 Task: Search one way flight ticket for 4 adults, 2 children, 2 infants in seat and 1 infant on lap in economy from New York: John F. Kennedy International Airport (was New York International Airport) to Rockford: Chicago Rockford International Airport(was Northwest Chicagoland Regional Airport At Rockford) on 5-1-2023. Choice of flights is Delta. Number of bags: 10 checked bags. Price is upto 90000. Outbound departure time preference is 19:30.
Action: Mouse moved to (283, 311)
Screenshot: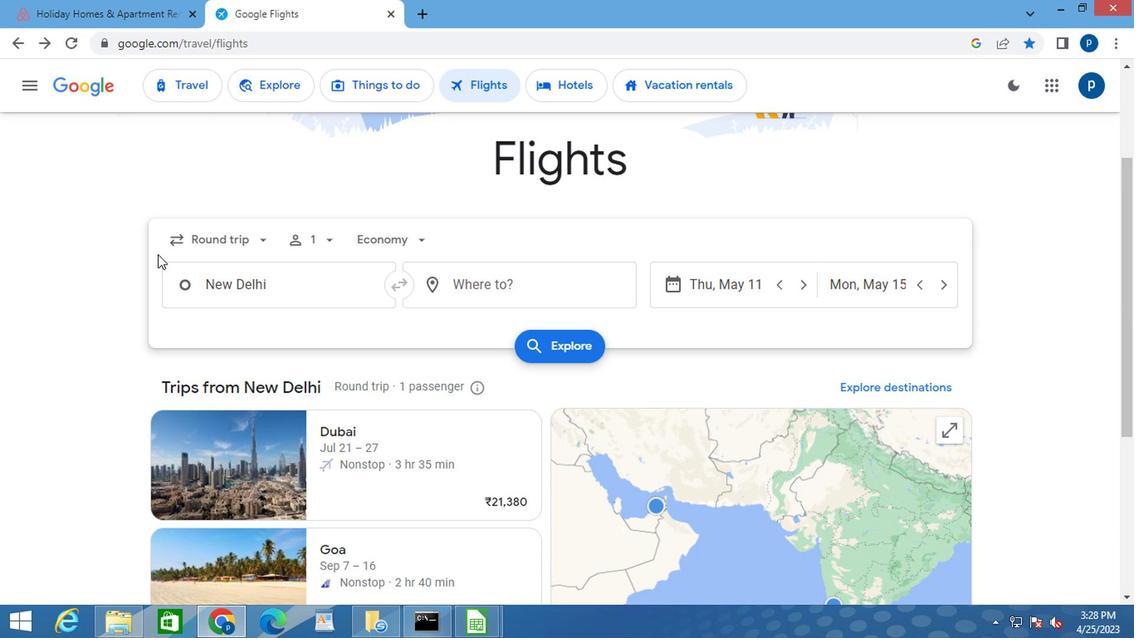 
Action: Mouse pressed left at (283, 311)
Screenshot: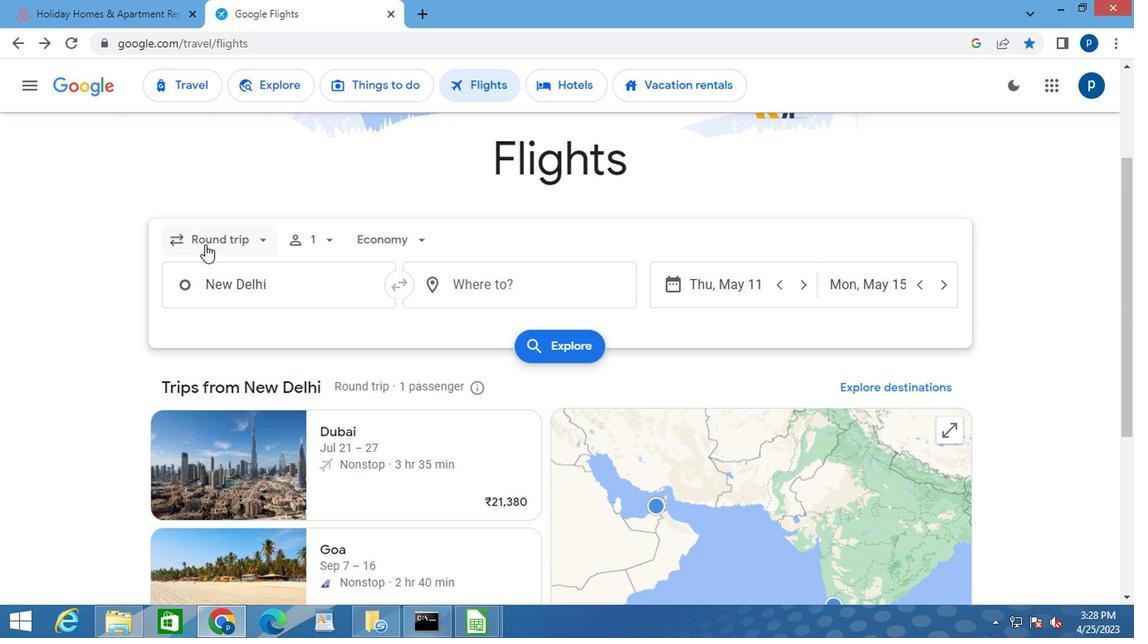 
Action: Mouse moved to (314, 363)
Screenshot: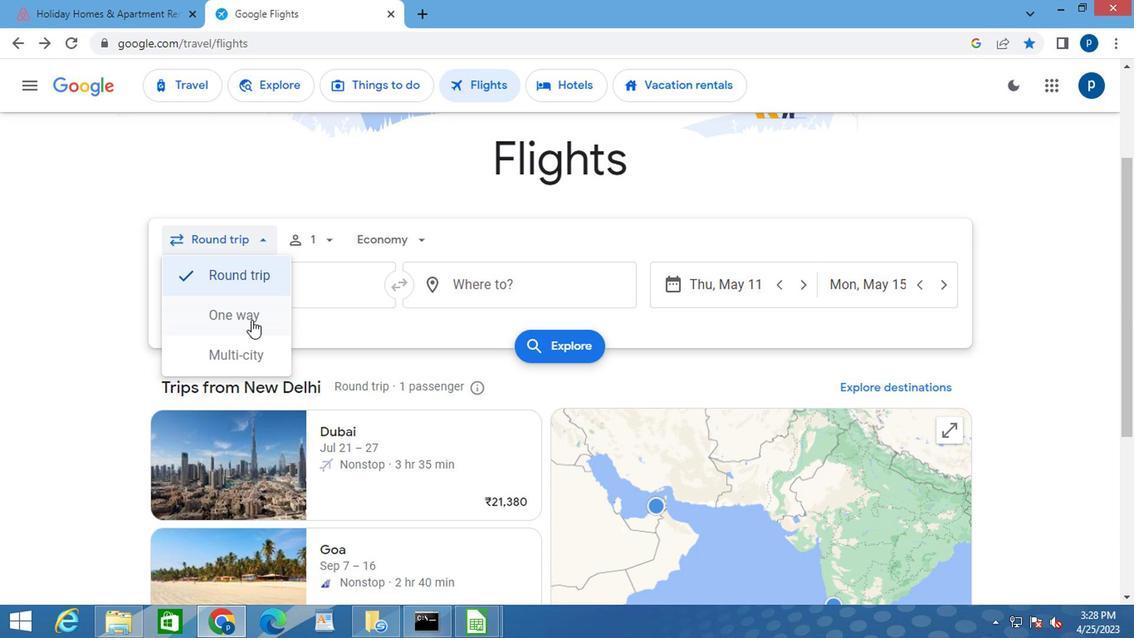 
Action: Mouse pressed left at (314, 363)
Screenshot: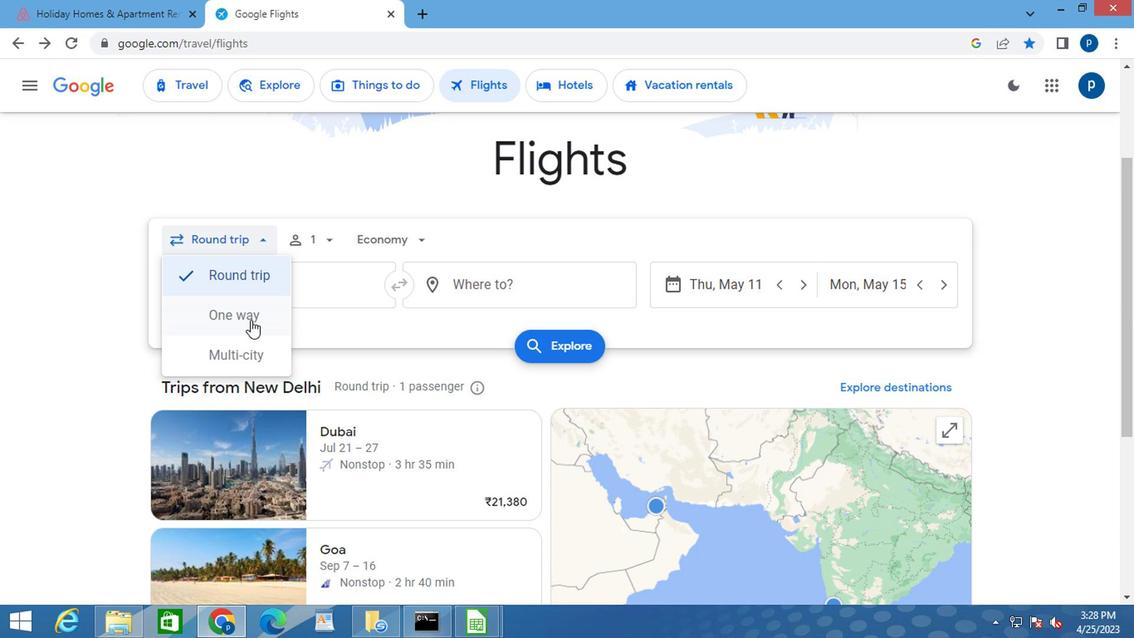
Action: Mouse moved to (356, 314)
Screenshot: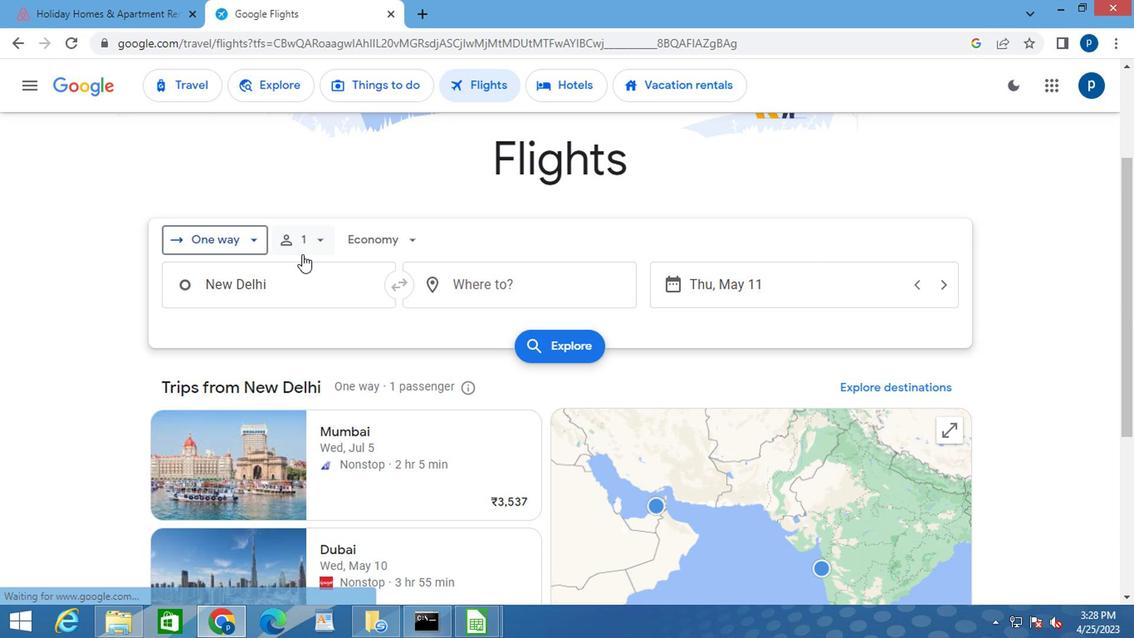 
Action: Mouse pressed left at (356, 314)
Screenshot: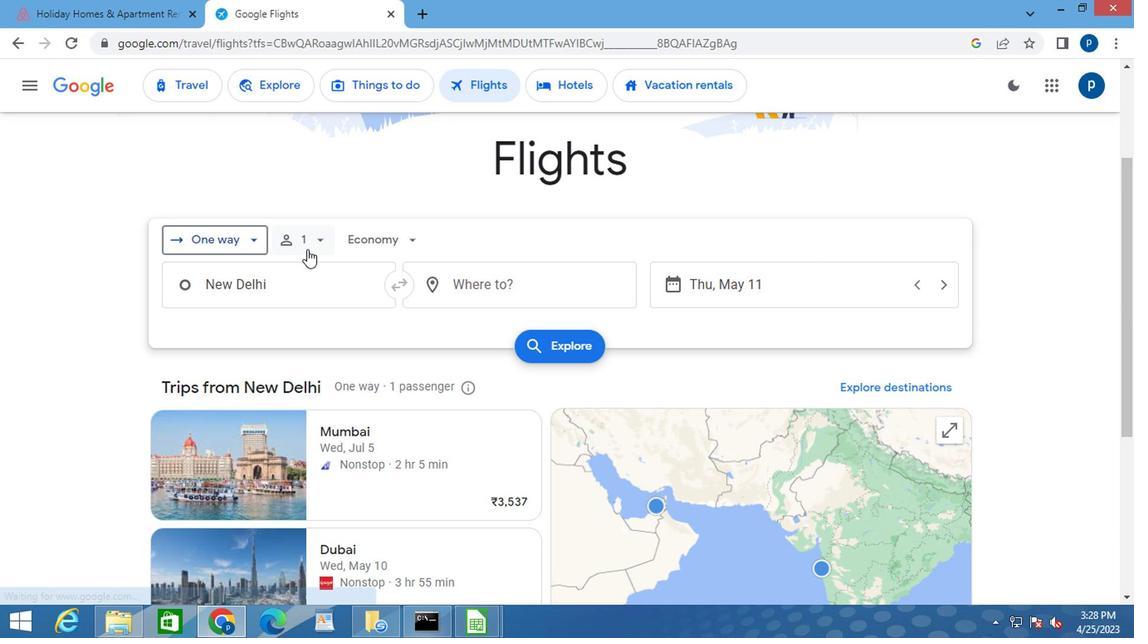 
Action: Mouse moved to (455, 338)
Screenshot: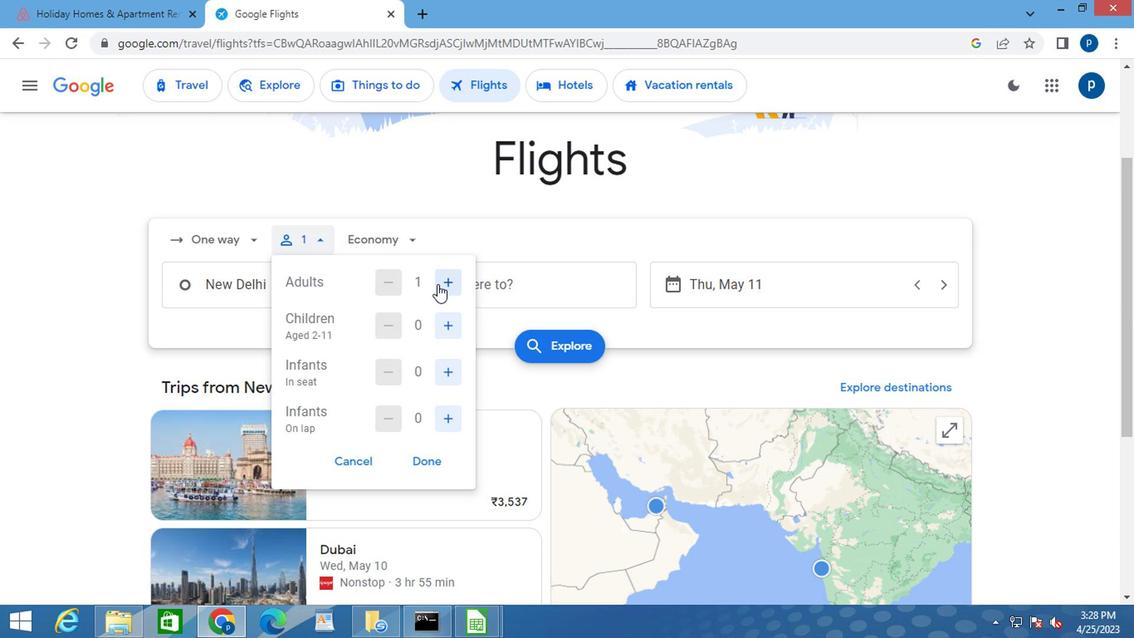 
Action: Mouse pressed left at (455, 338)
Screenshot: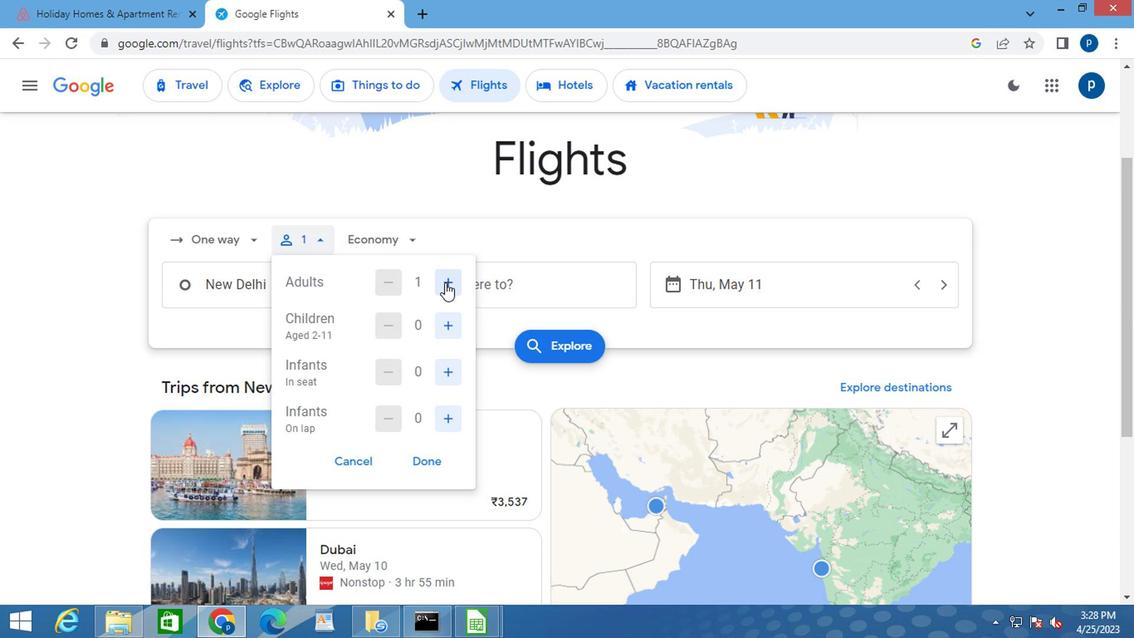 
Action: Mouse pressed left at (455, 338)
Screenshot: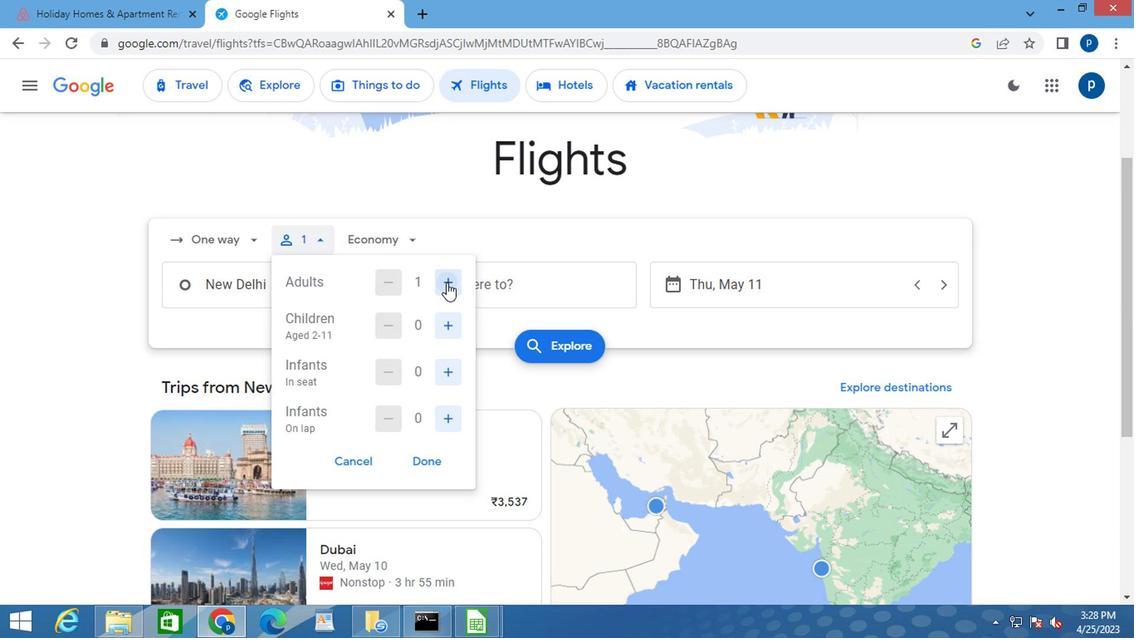 
Action: Mouse pressed left at (455, 338)
Screenshot: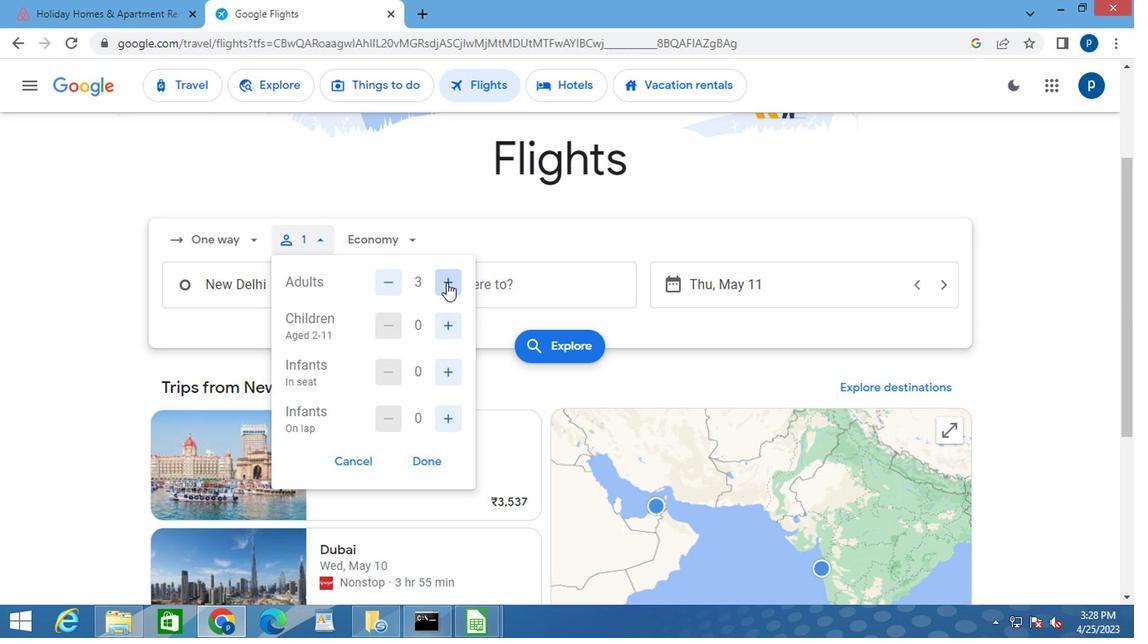 
Action: Mouse moved to (457, 365)
Screenshot: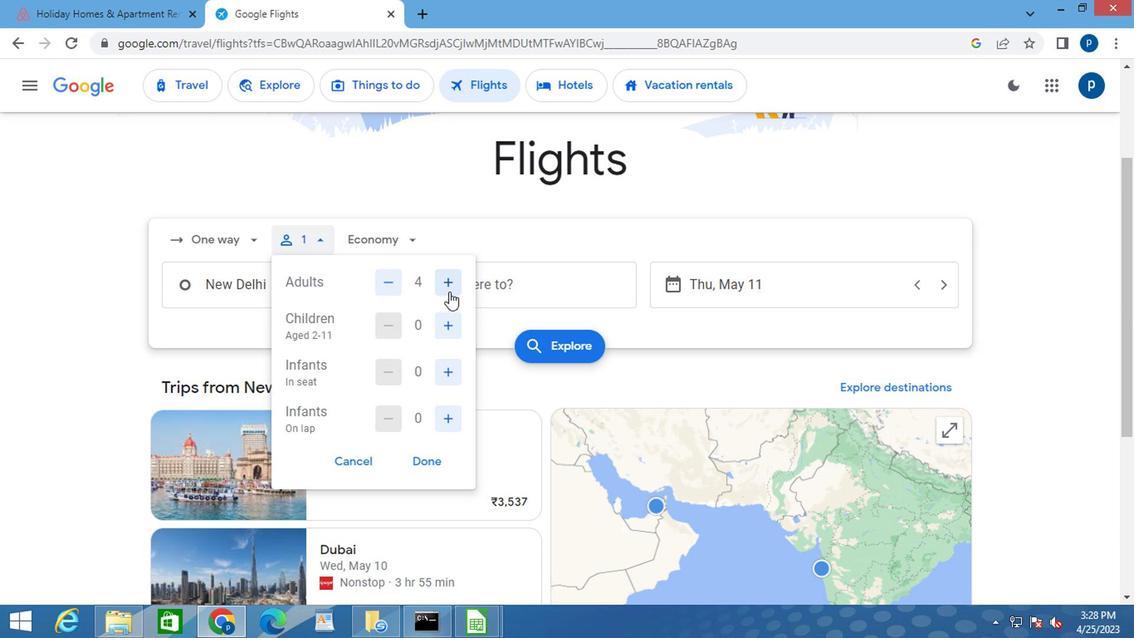 
Action: Mouse pressed left at (457, 365)
Screenshot: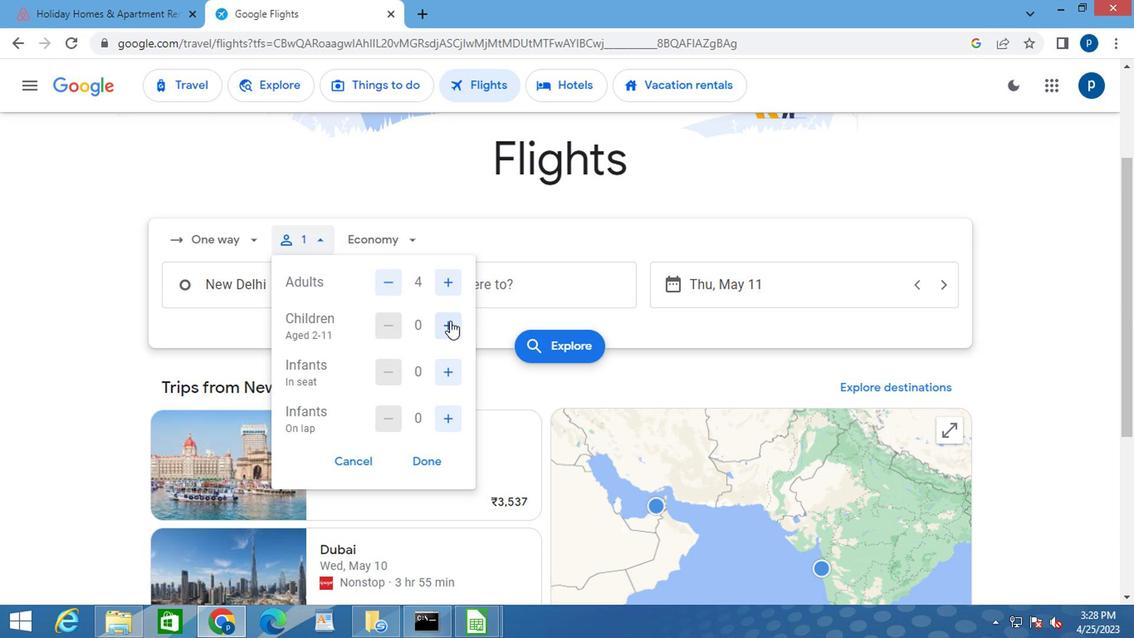 
Action: Mouse pressed left at (457, 365)
Screenshot: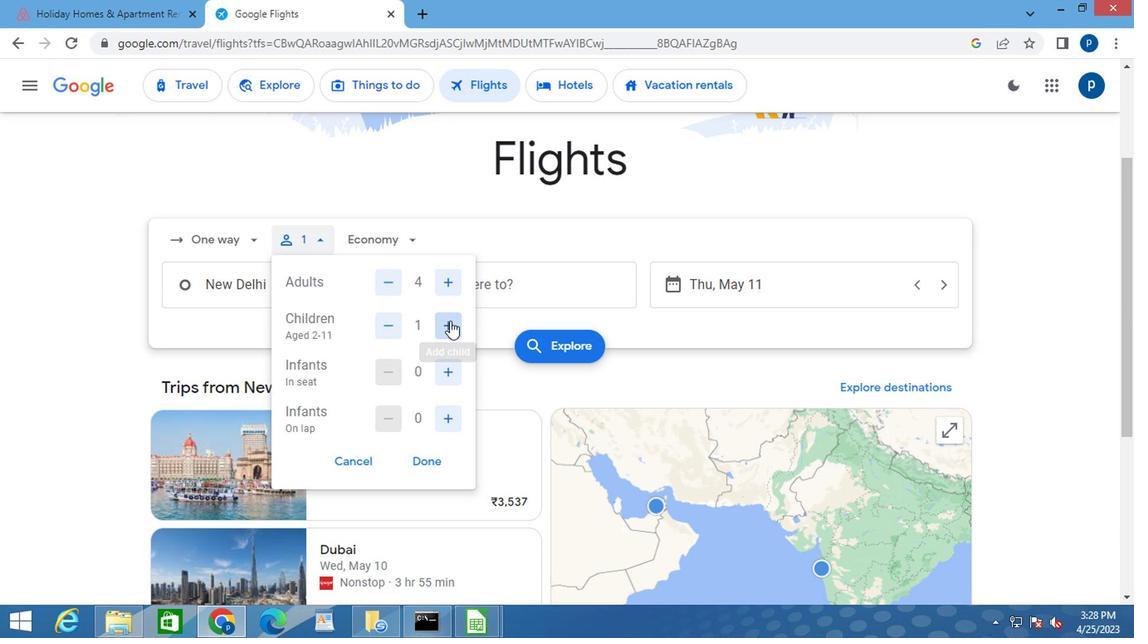 
Action: Mouse moved to (451, 397)
Screenshot: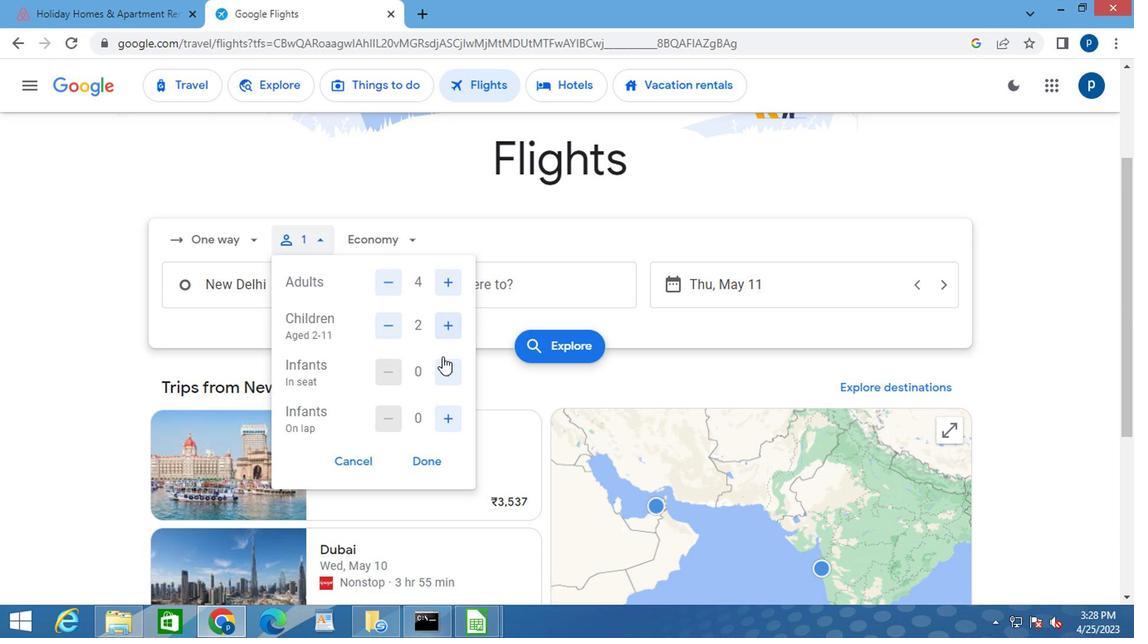 
Action: Mouse pressed left at (451, 397)
Screenshot: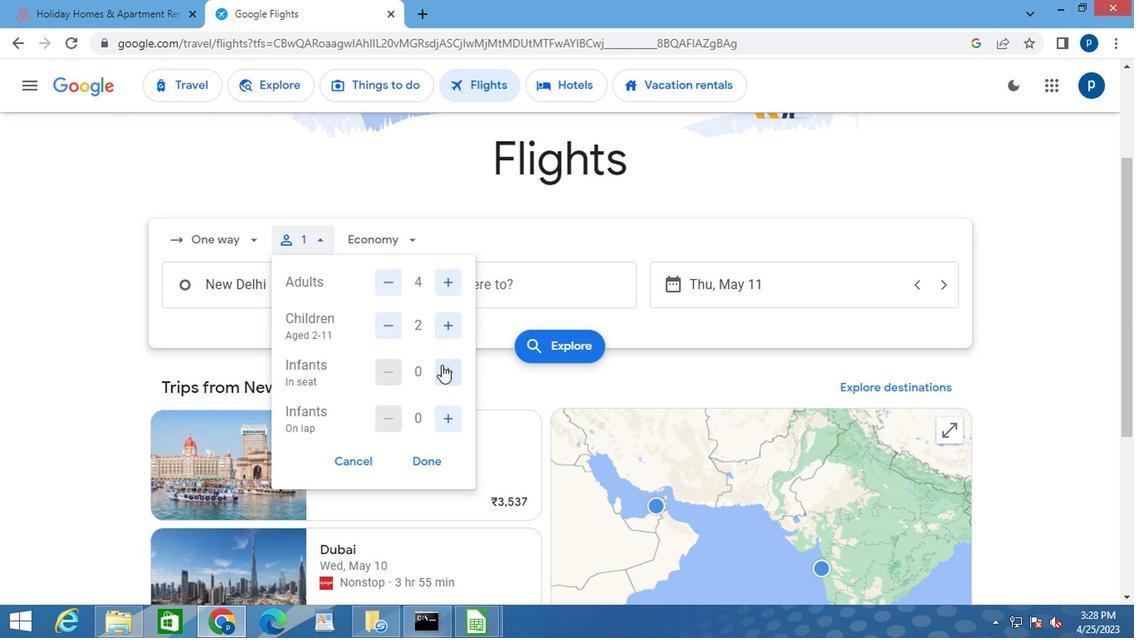 
Action: Mouse moved to (451, 397)
Screenshot: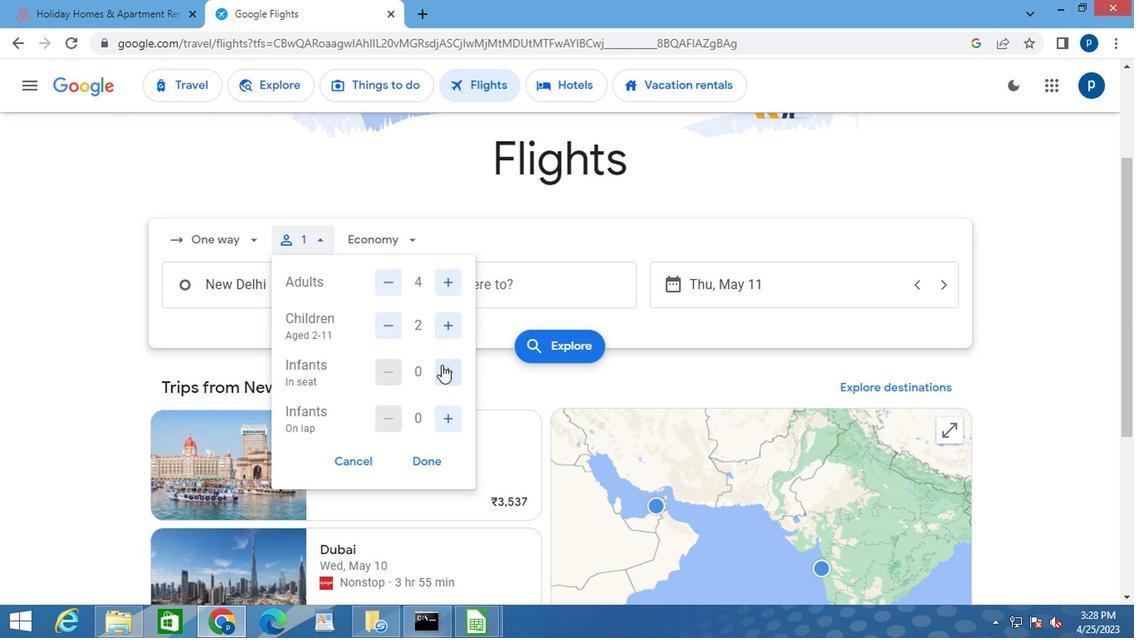 
Action: Mouse pressed left at (451, 397)
Screenshot: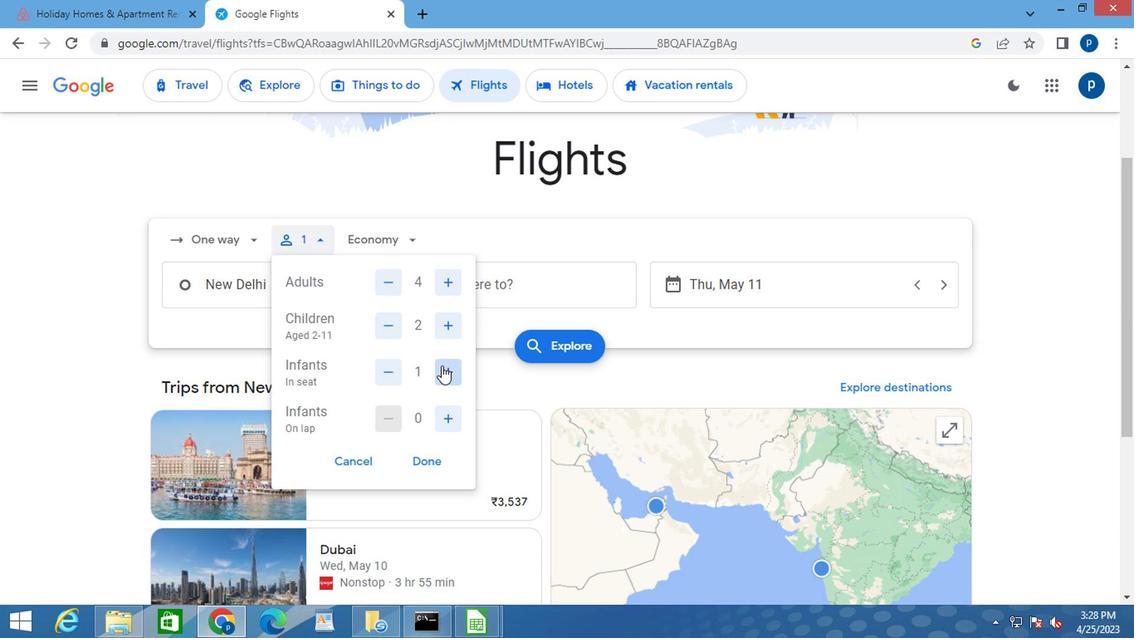 
Action: Mouse moved to (455, 429)
Screenshot: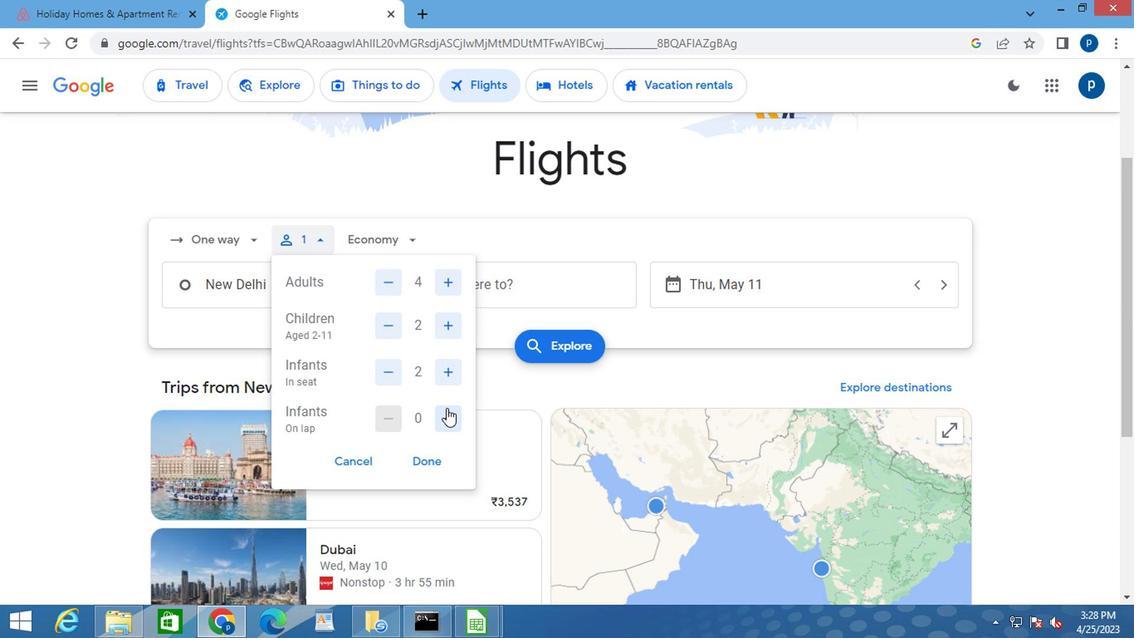 
Action: Mouse pressed left at (455, 429)
Screenshot: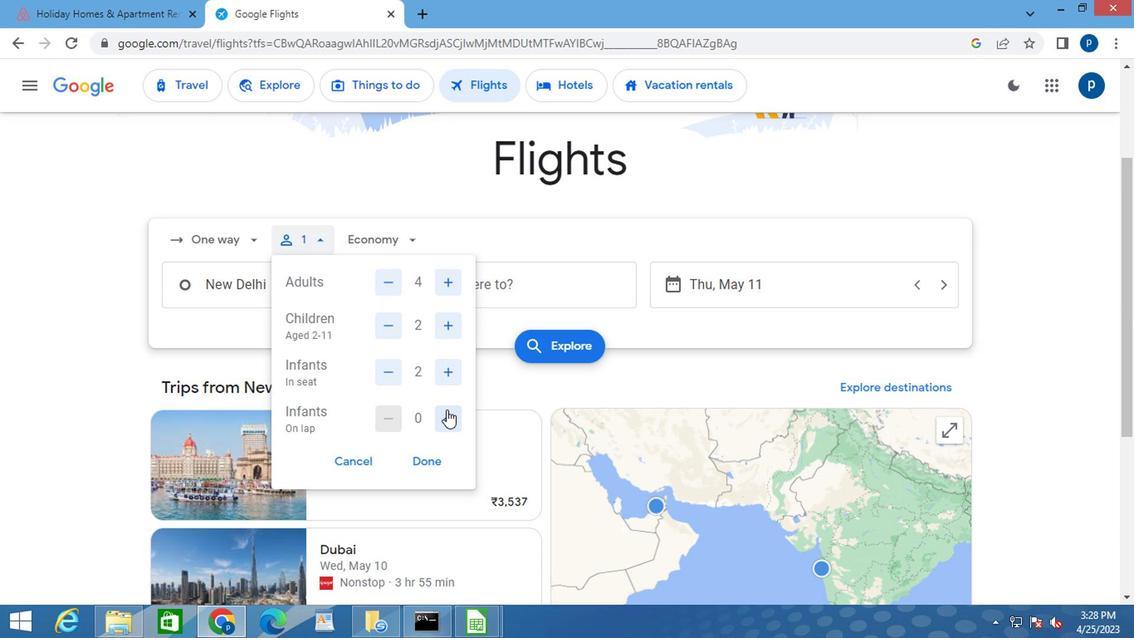 
Action: Mouse moved to (442, 461)
Screenshot: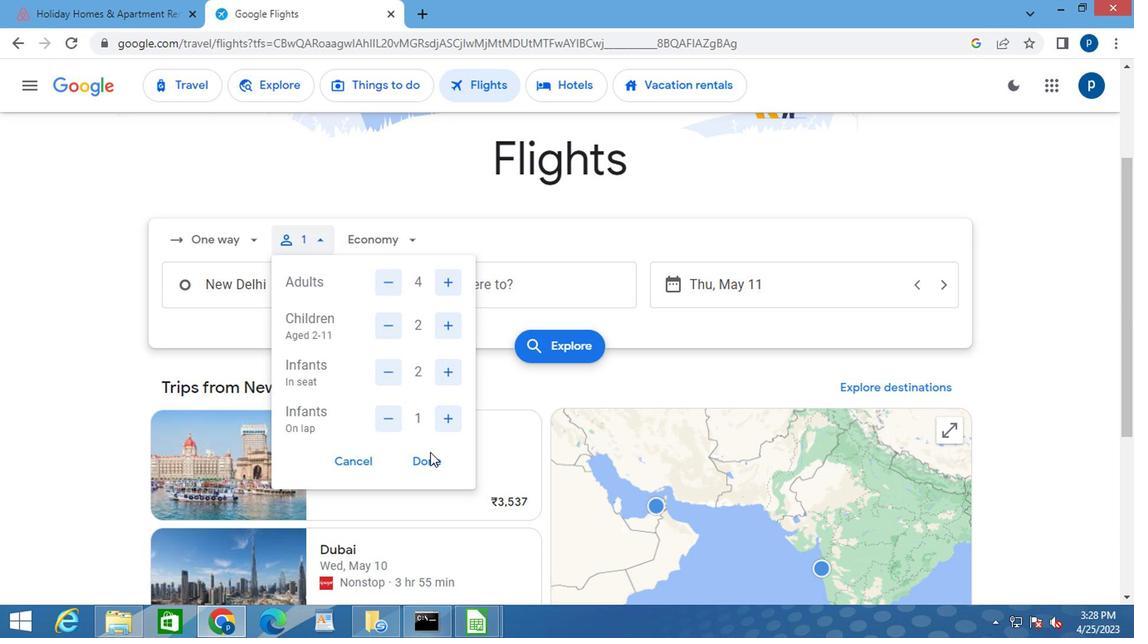 
Action: Mouse pressed left at (442, 461)
Screenshot: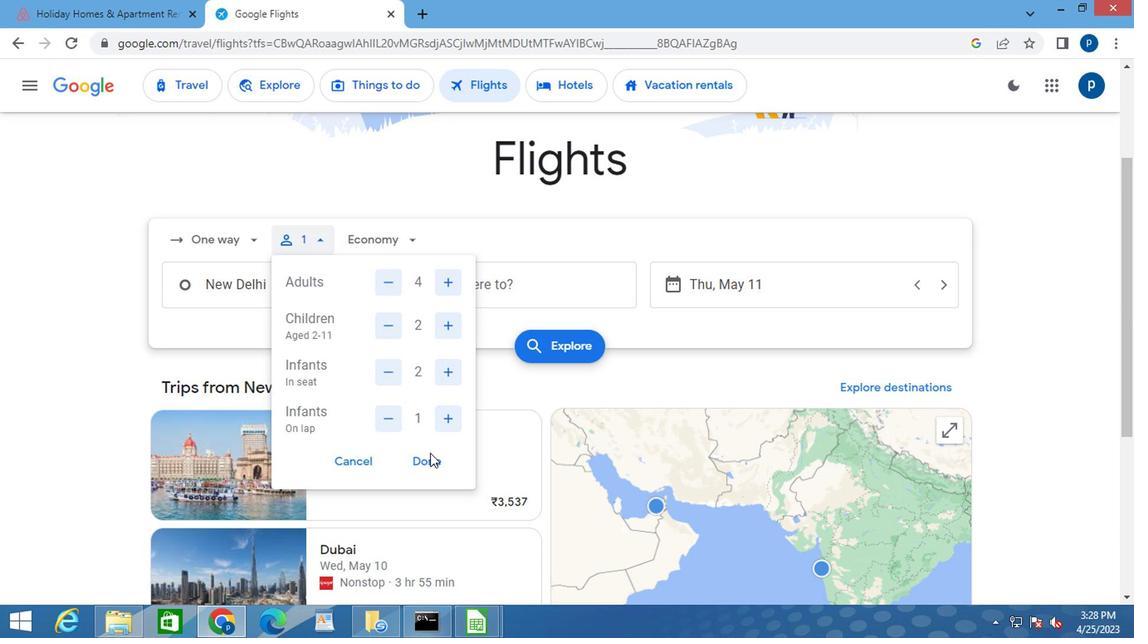 
Action: Mouse moved to (425, 303)
Screenshot: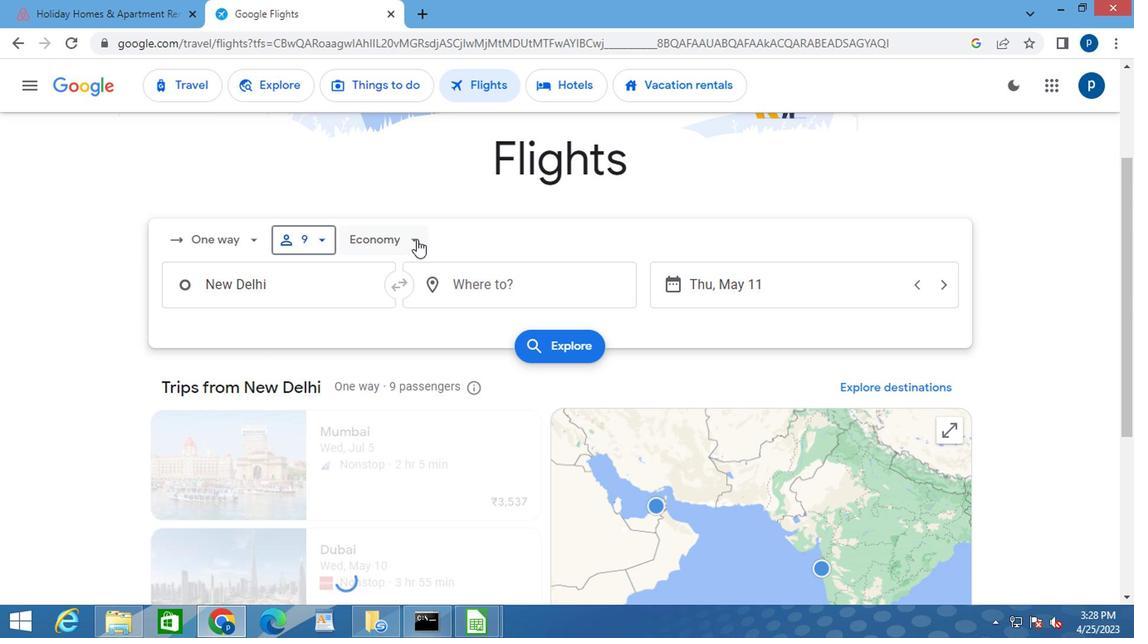 
Action: Mouse pressed left at (425, 303)
Screenshot: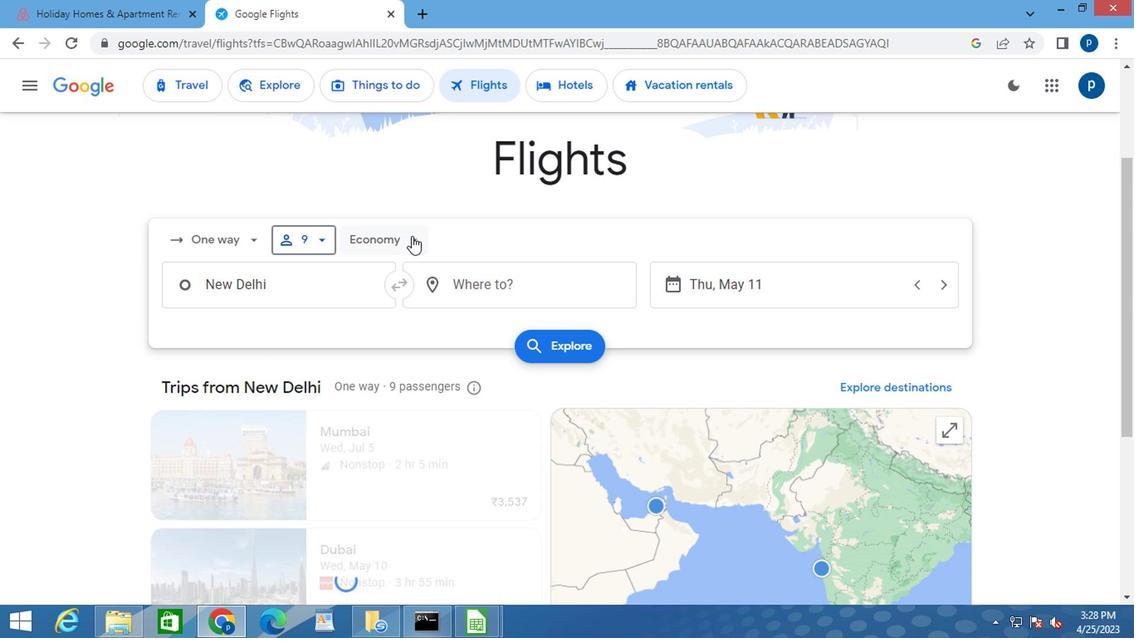 
Action: Mouse moved to (447, 334)
Screenshot: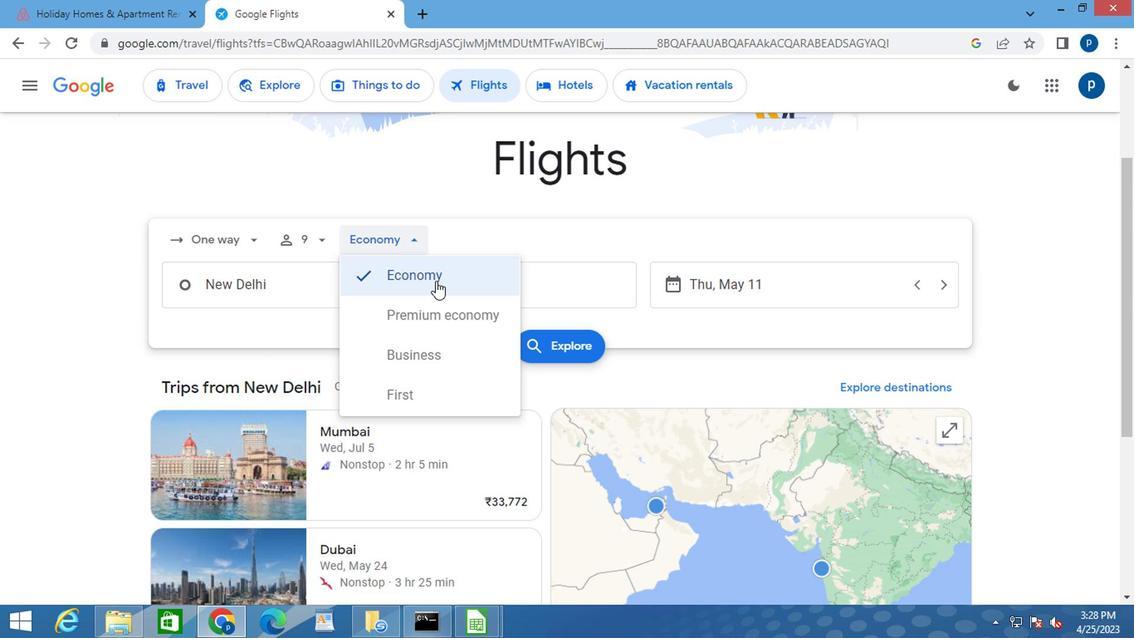 
Action: Mouse pressed left at (447, 334)
Screenshot: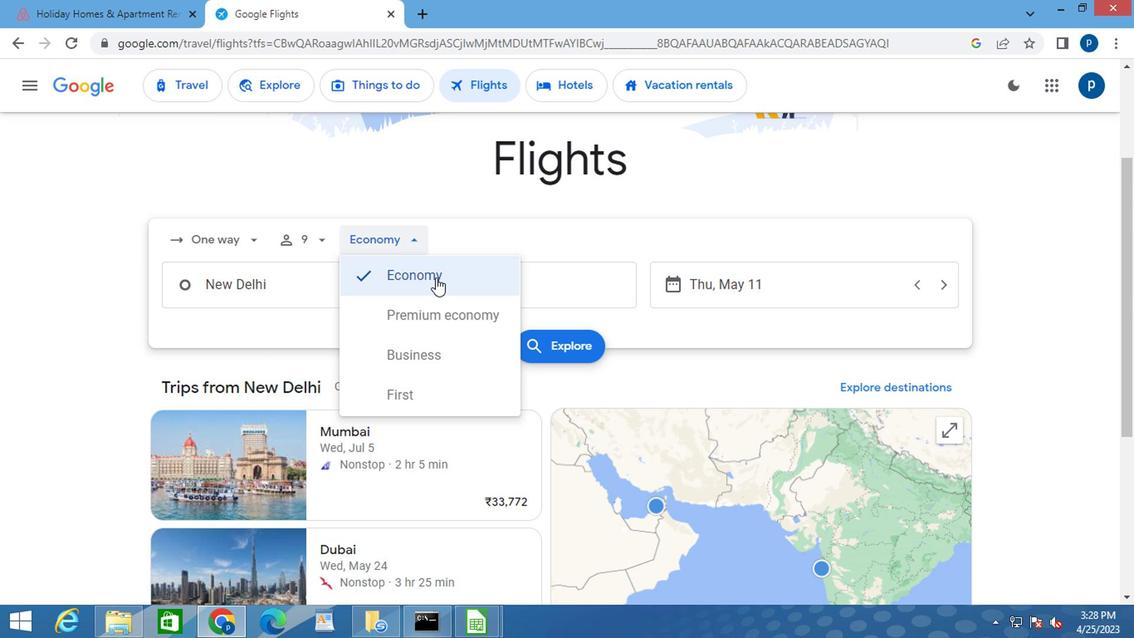 
Action: Mouse moved to (337, 337)
Screenshot: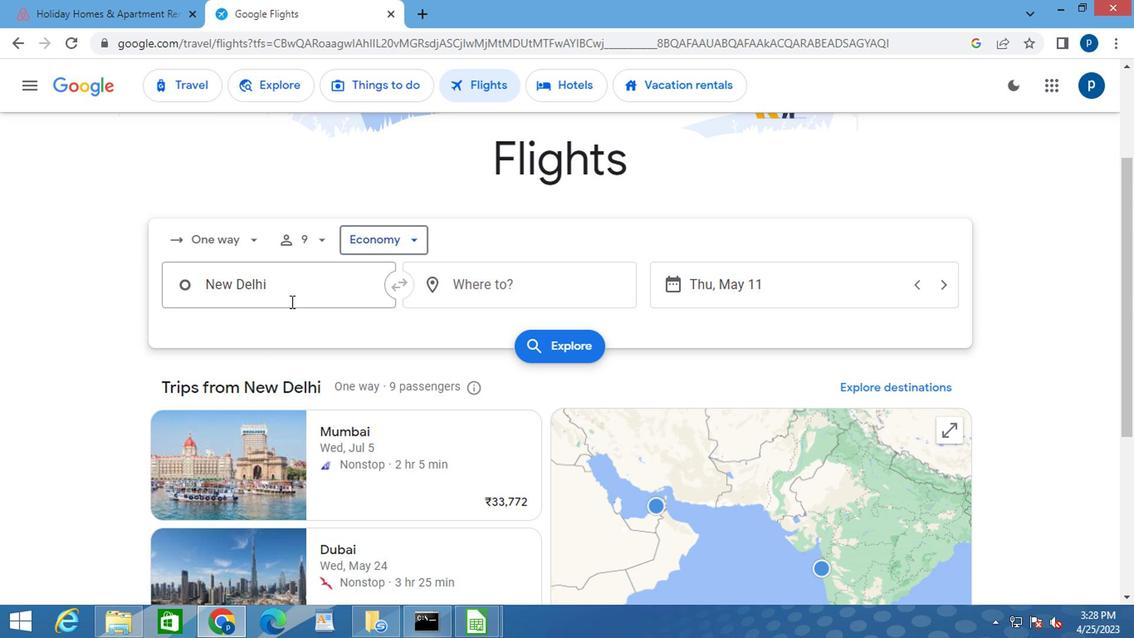 
Action: Mouse pressed left at (337, 337)
Screenshot: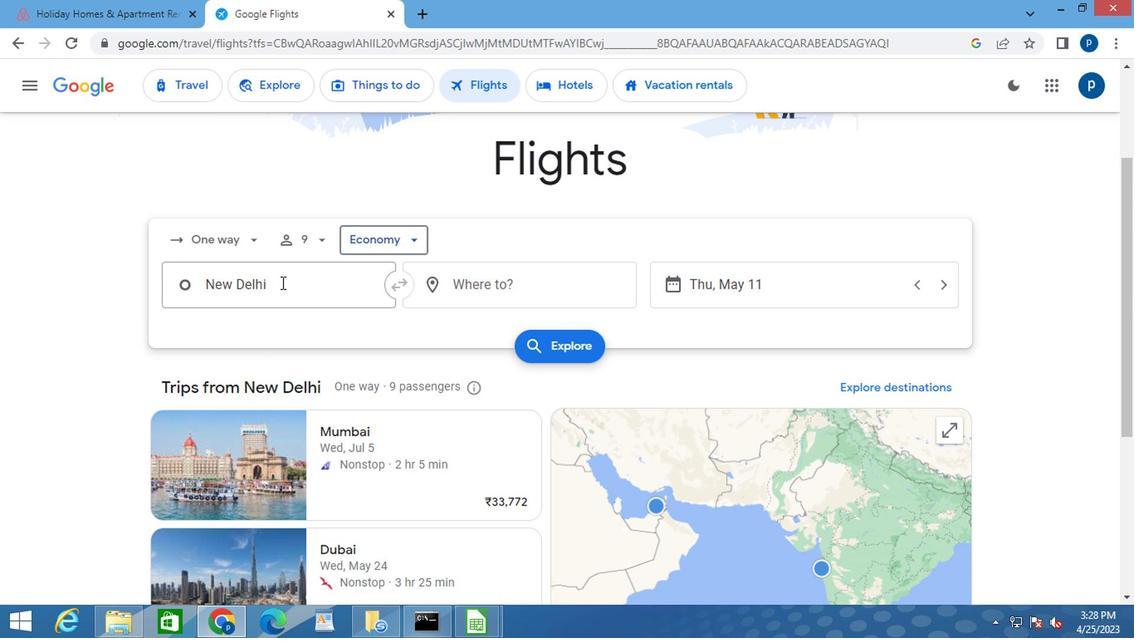 
Action: Mouse pressed left at (337, 337)
Screenshot: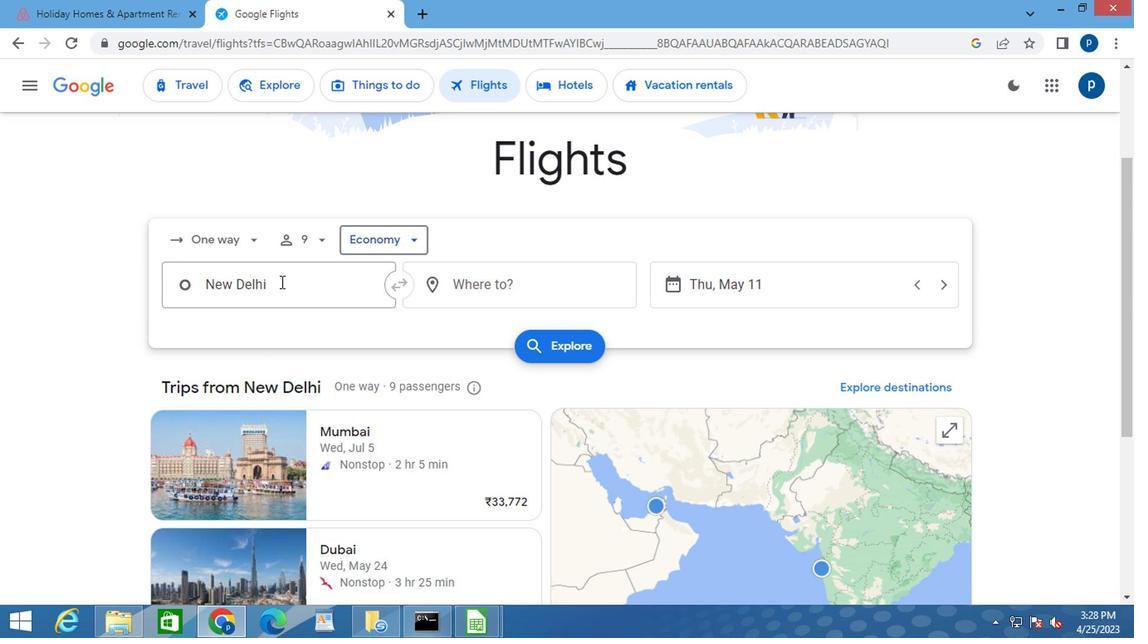 
Action: Key pressed k<Key.caps_lock>enned
Screenshot: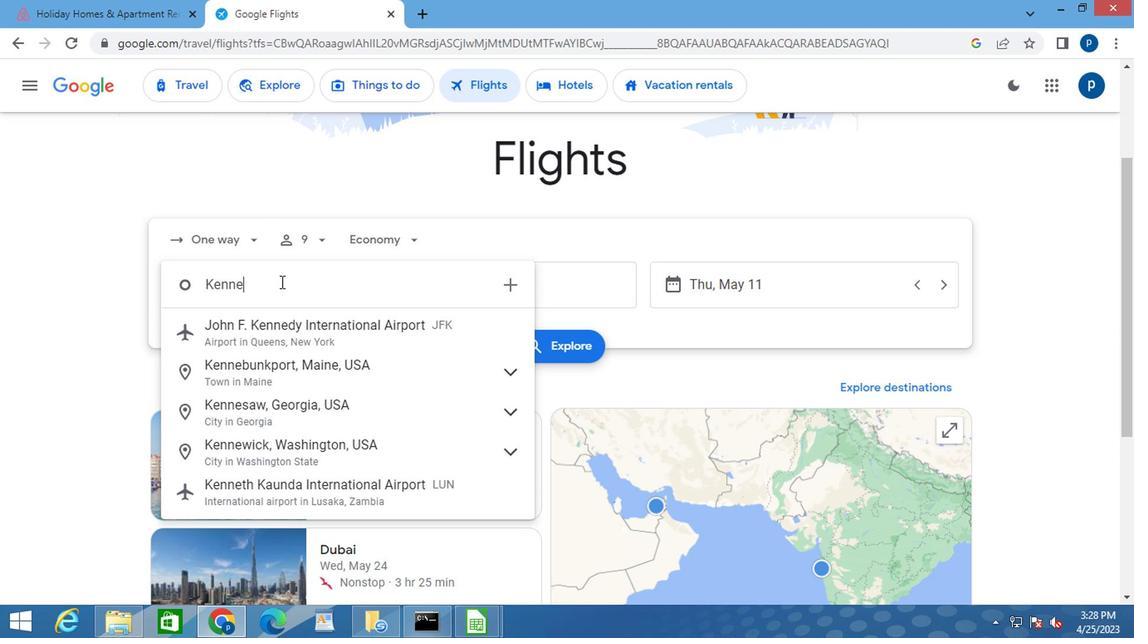 
Action: Mouse moved to (337, 372)
Screenshot: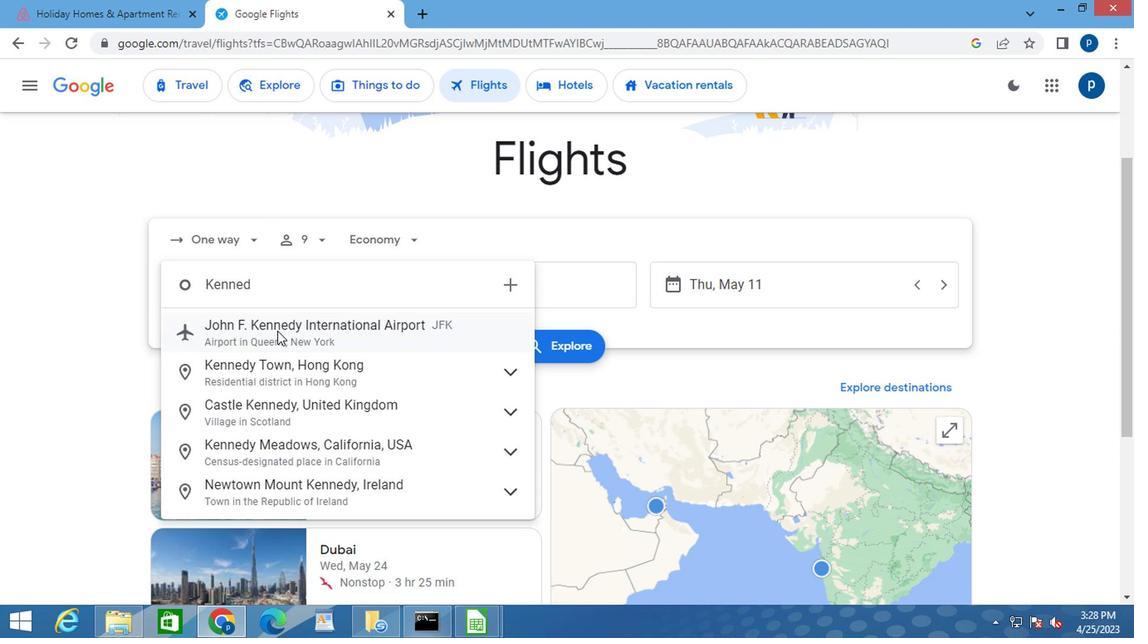 
Action: Mouse pressed left at (337, 372)
Screenshot: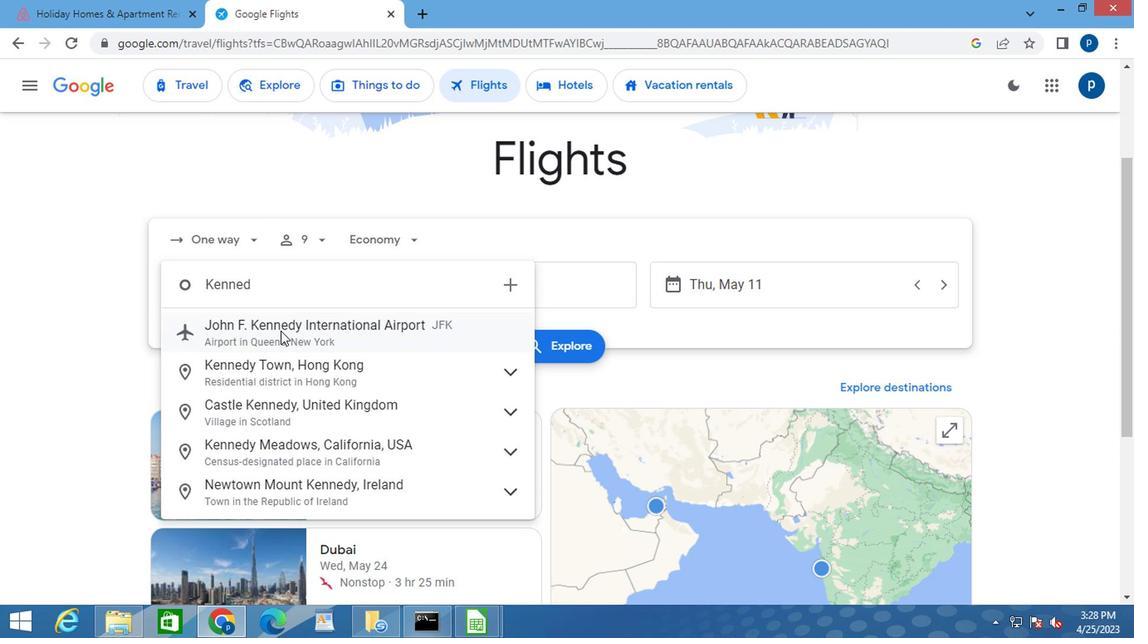 
Action: Mouse moved to (470, 344)
Screenshot: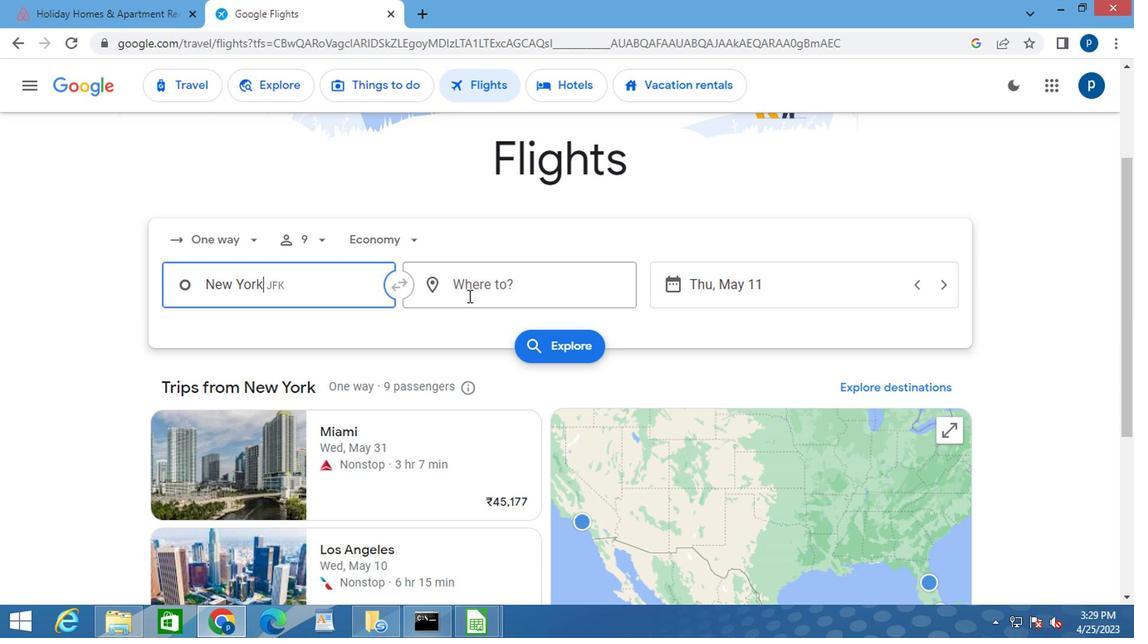 
Action: Mouse pressed left at (470, 344)
Screenshot: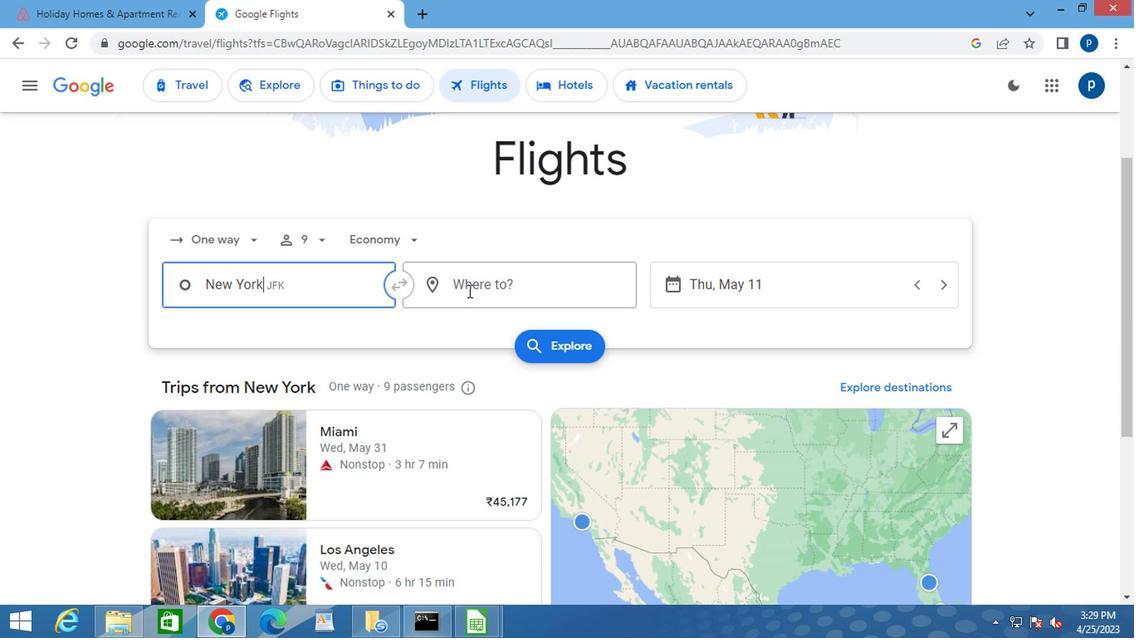 
Action: Key pressed <Key.caps_lock>c<Key.caps_lock>hicag
Screenshot: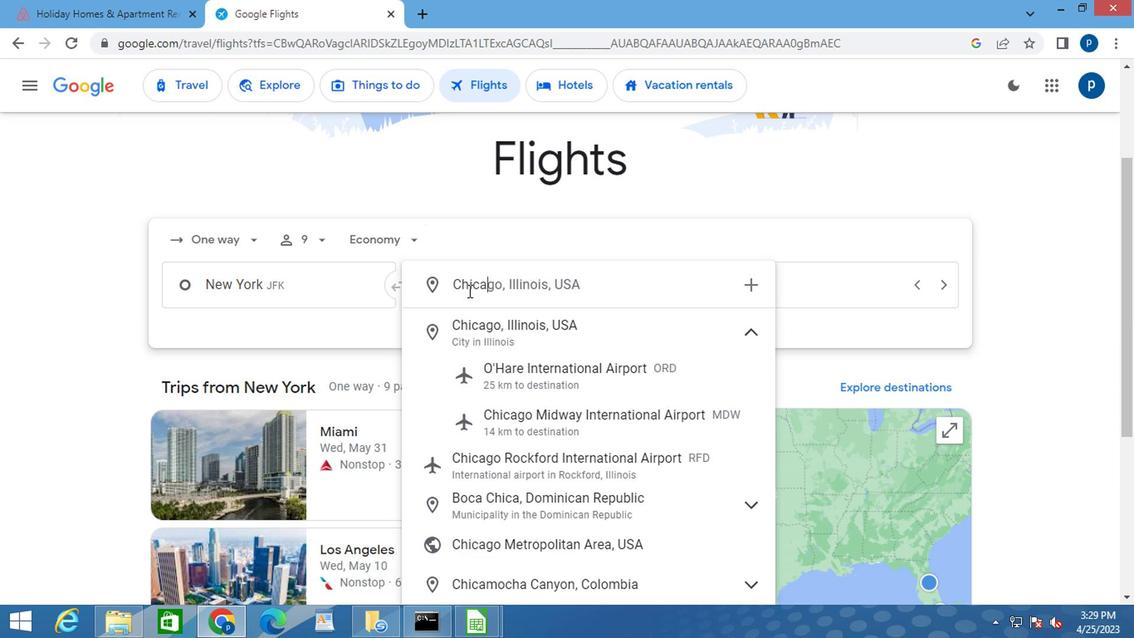 
Action: Mouse moved to (537, 464)
Screenshot: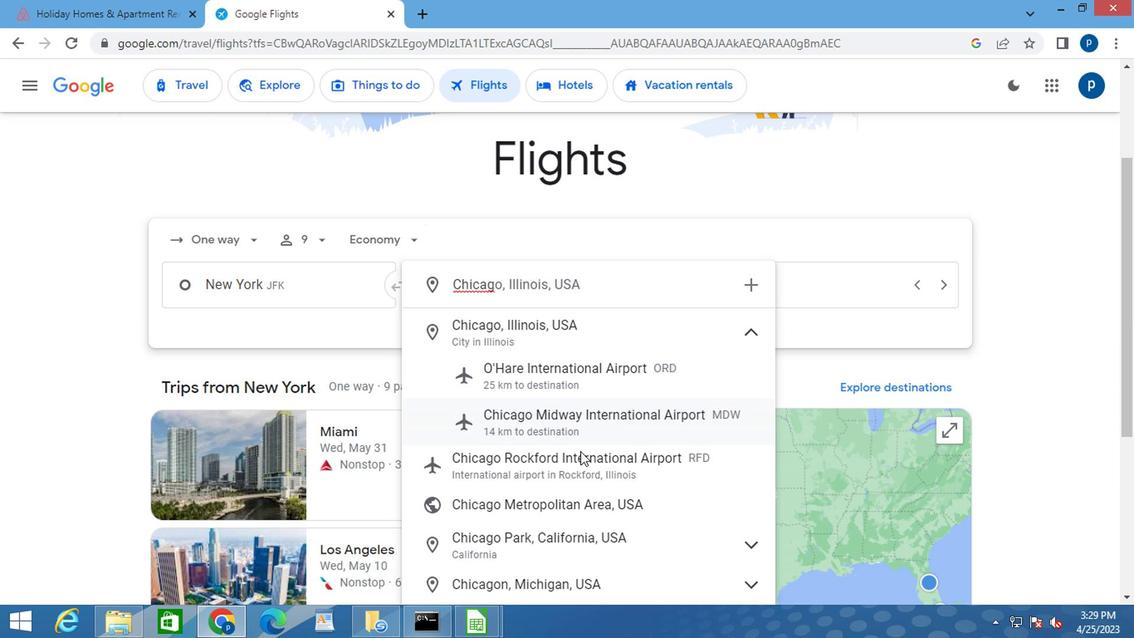 
Action: Mouse pressed left at (537, 464)
Screenshot: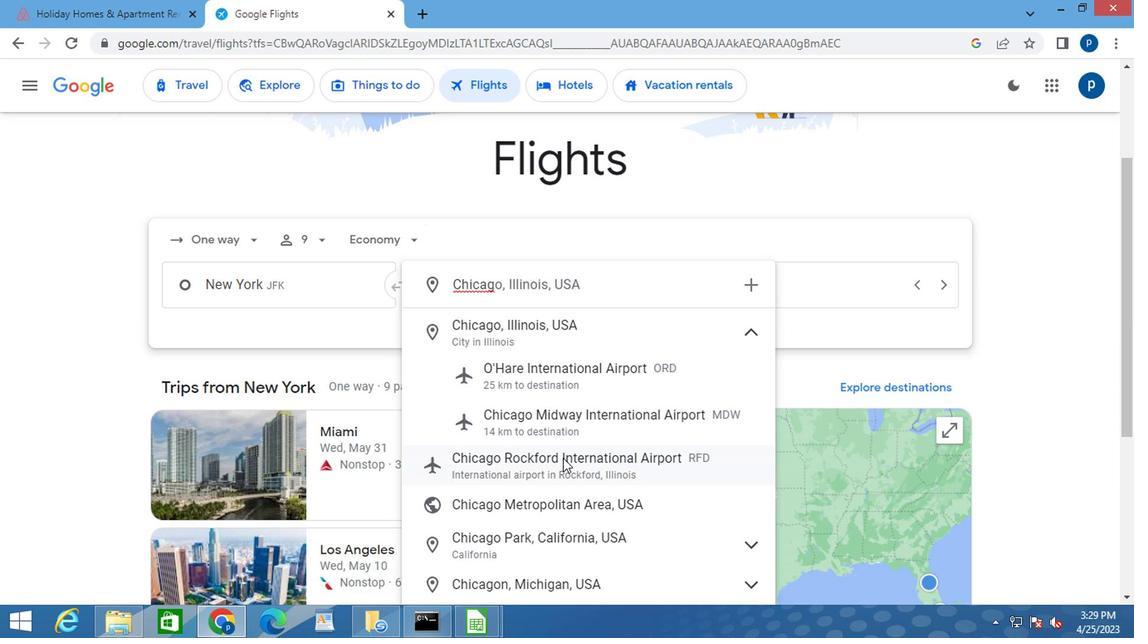 
Action: Mouse moved to (613, 338)
Screenshot: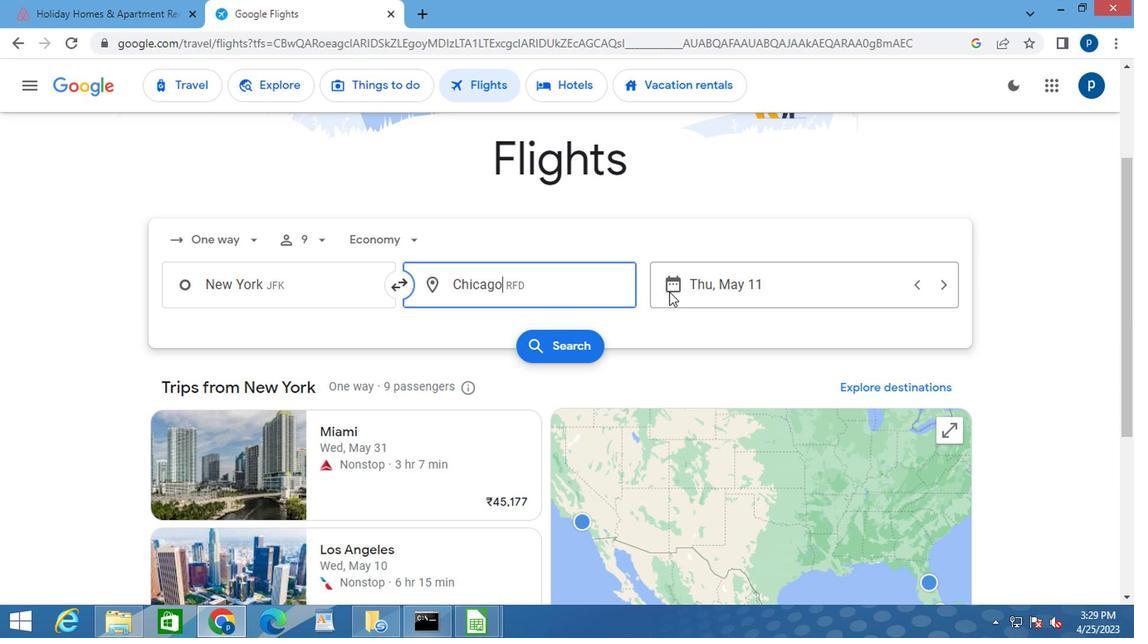 
Action: Mouse pressed left at (613, 338)
Screenshot: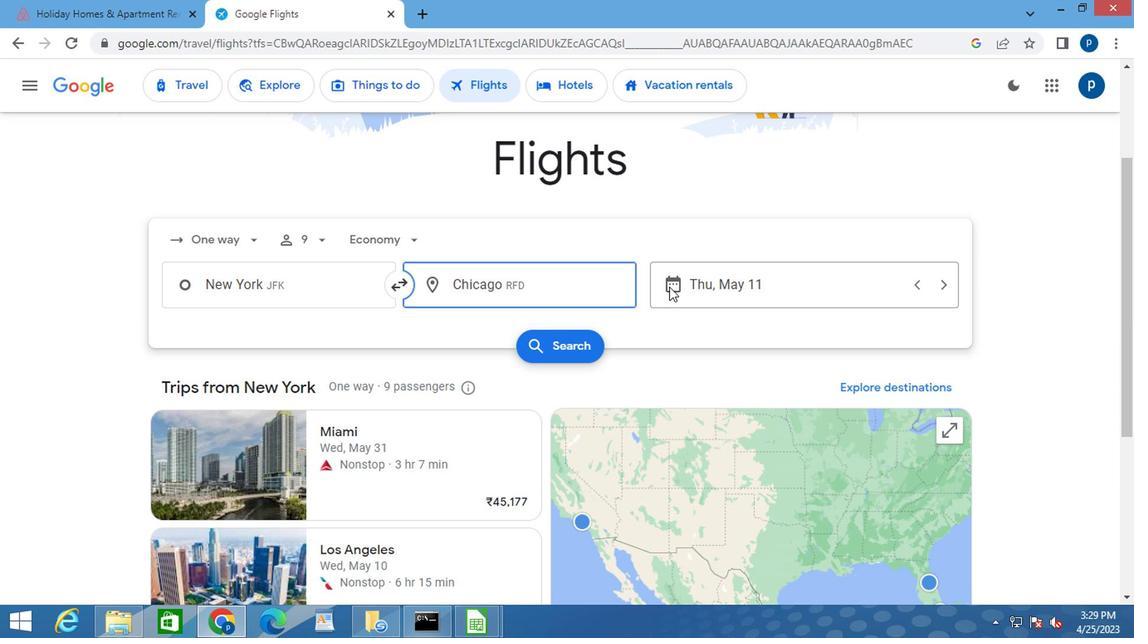 
Action: Mouse moved to (652, 350)
Screenshot: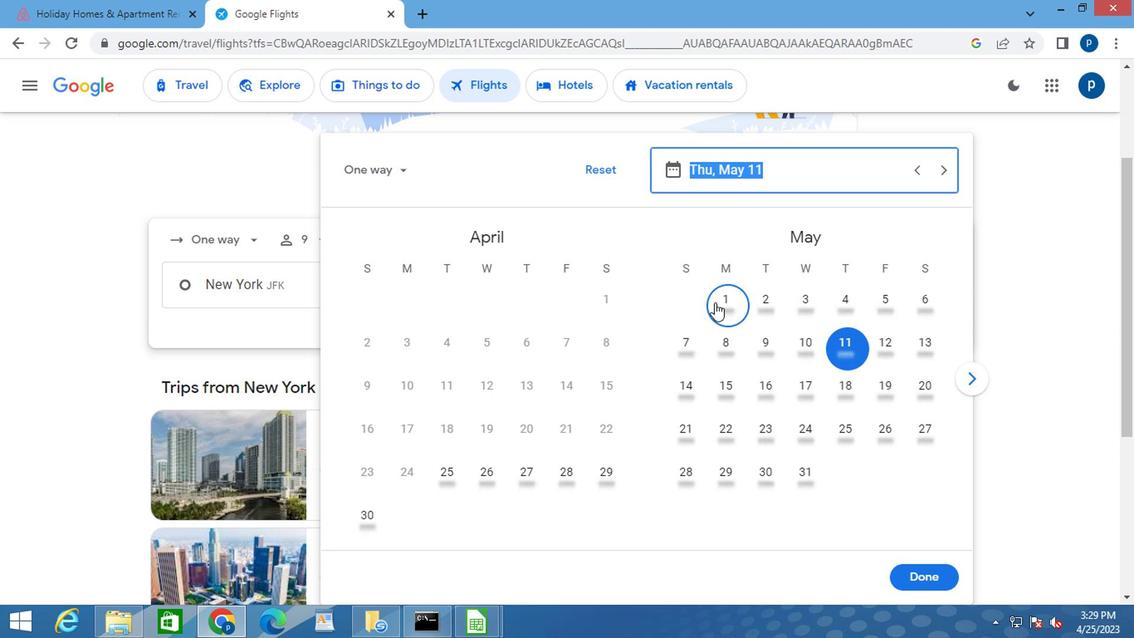
Action: Mouse pressed left at (652, 350)
Screenshot: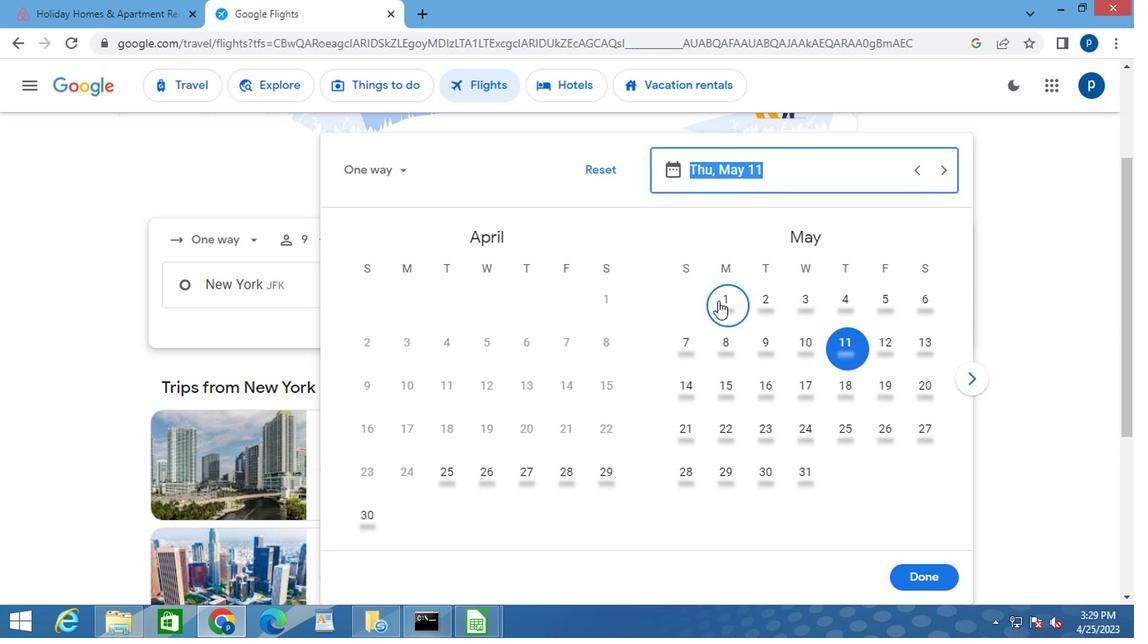 
Action: Mouse moved to (805, 551)
Screenshot: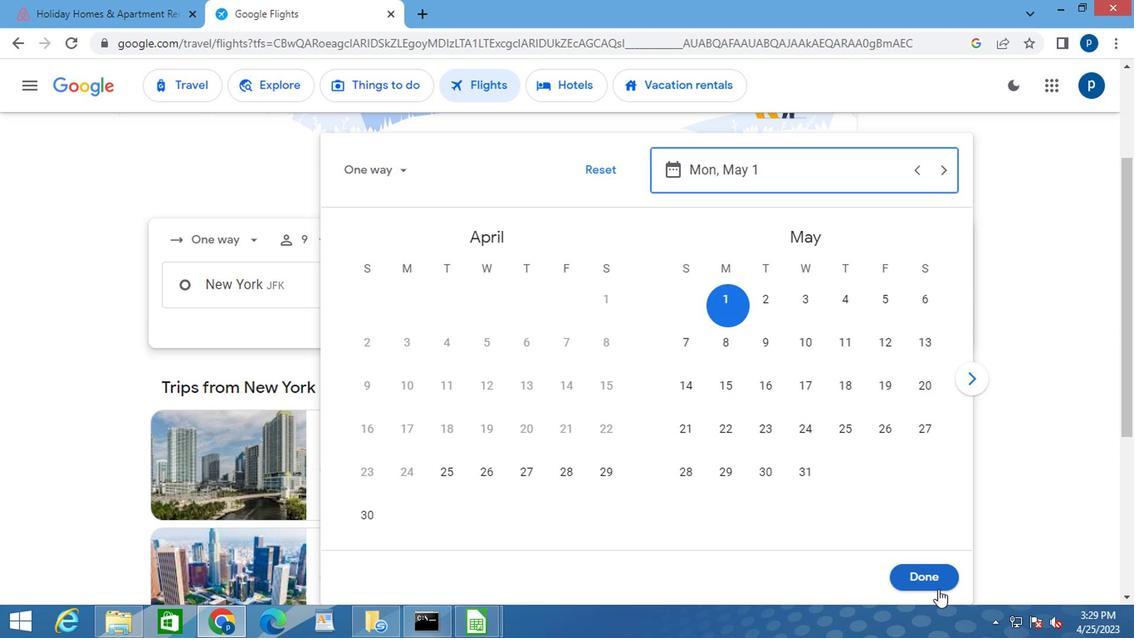 
Action: Mouse pressed left at (805, 551)
Screenshot: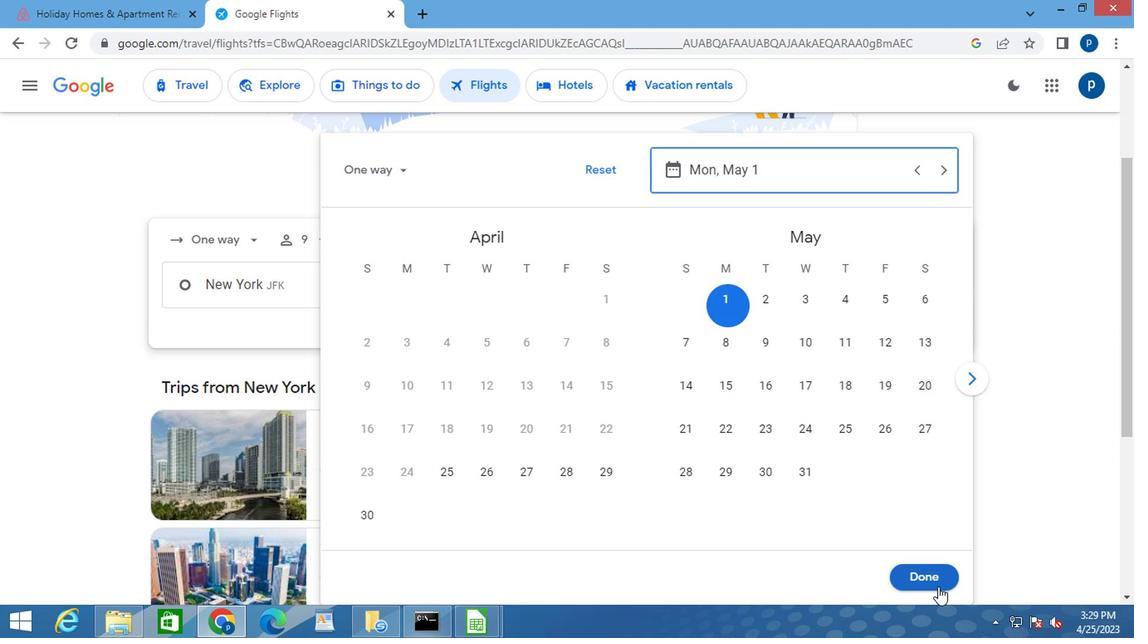 
Action: Mouse moved to (539, 385)
Screenshot: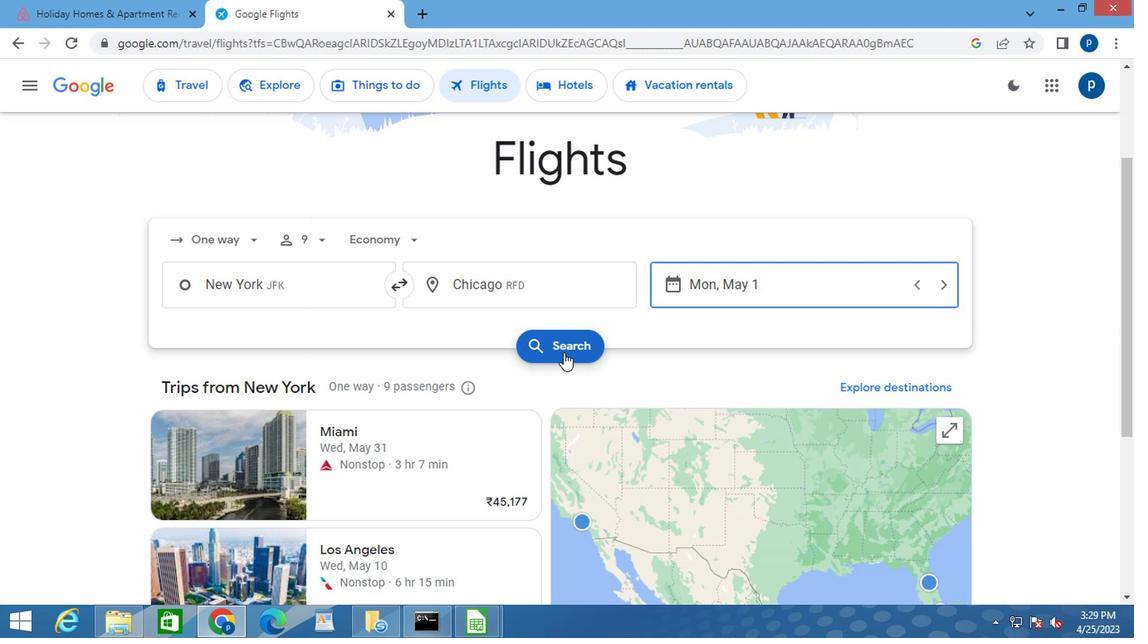 
Action: Mouse pressed left at (539, 385)
Screenshot: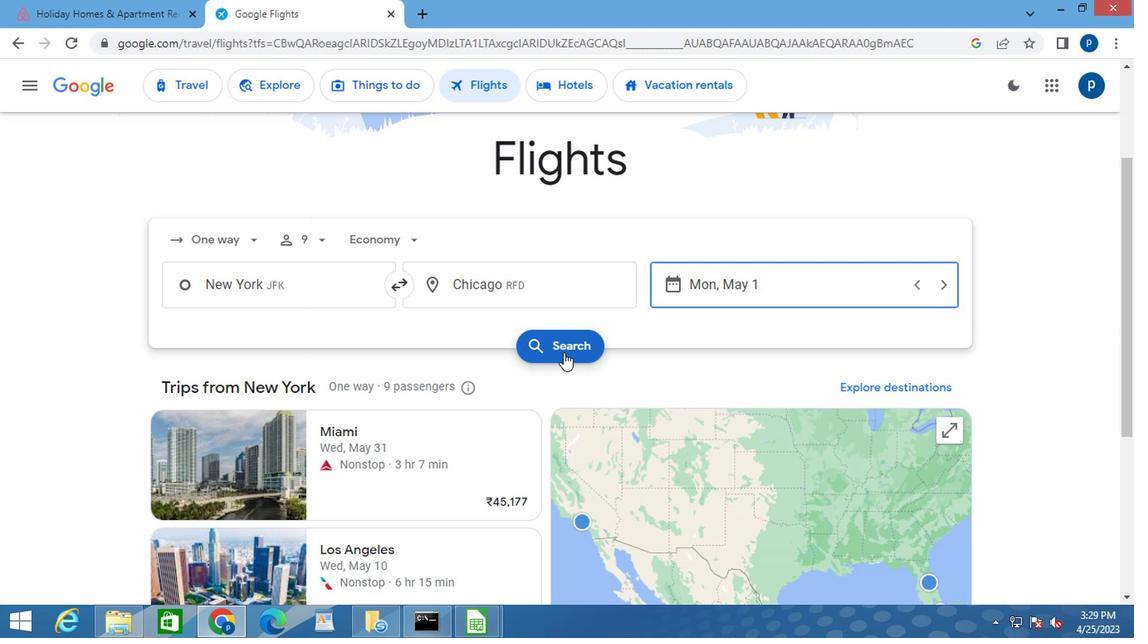 
Action: Mouse moved to (263, 308)
Screenshot: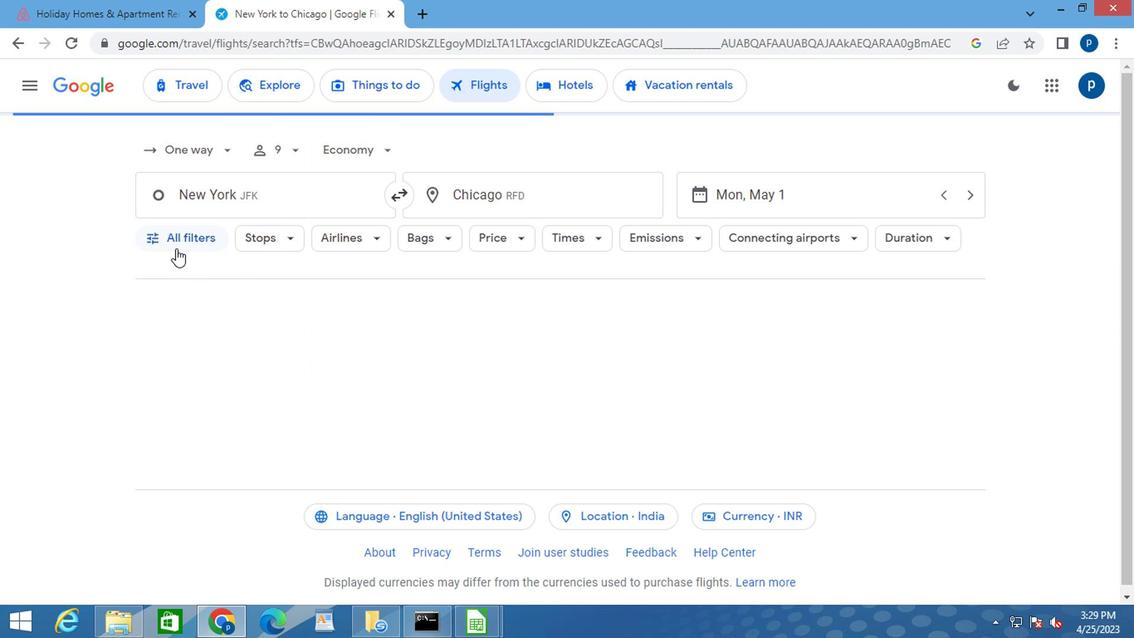
Action: Mouse pressed left at (263, 308)
Screenshot: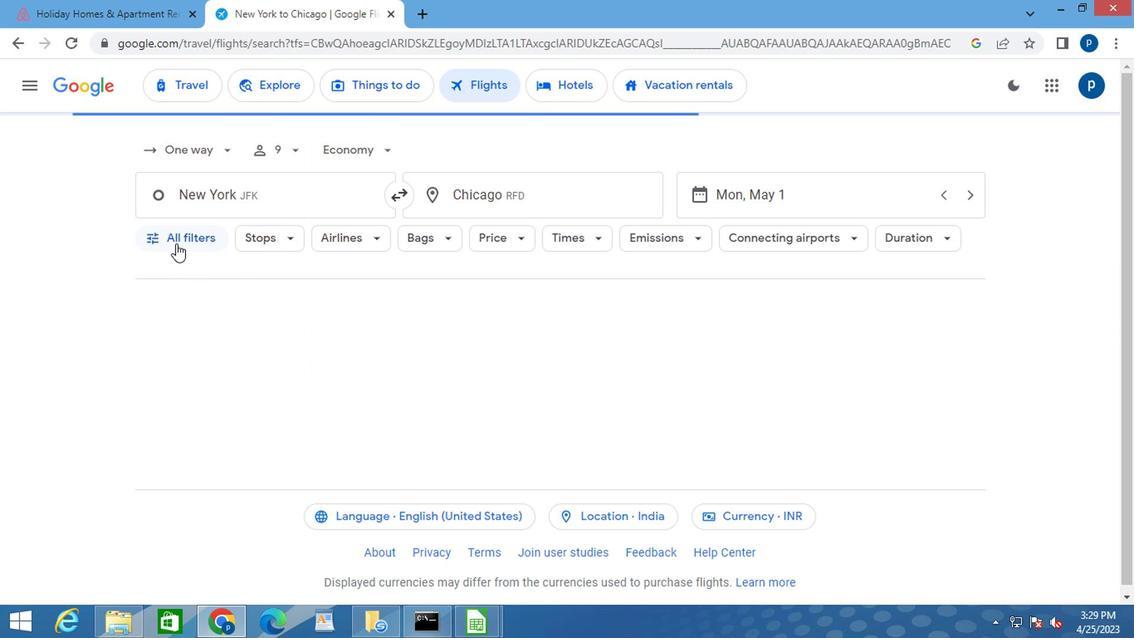 
Action: Mouse moved to (370, 419)
Screenshot: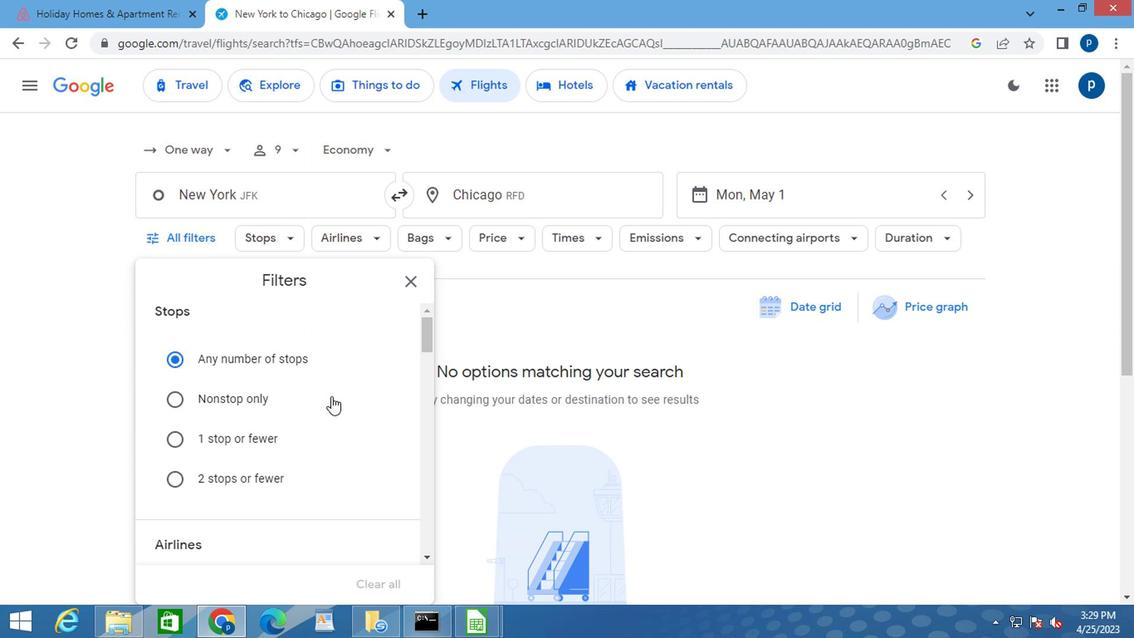
Action: Mouse scrolled (370, 418) with delta (0, 0)
Screenshot: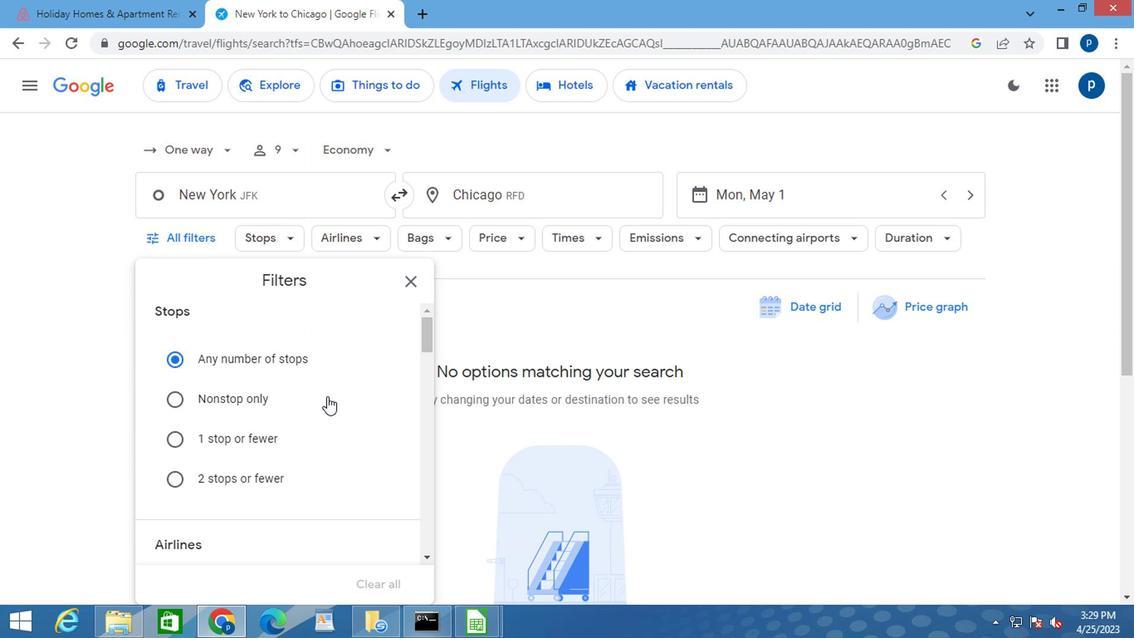 
Action: Mouse moved to (369, 418)
Screenshot: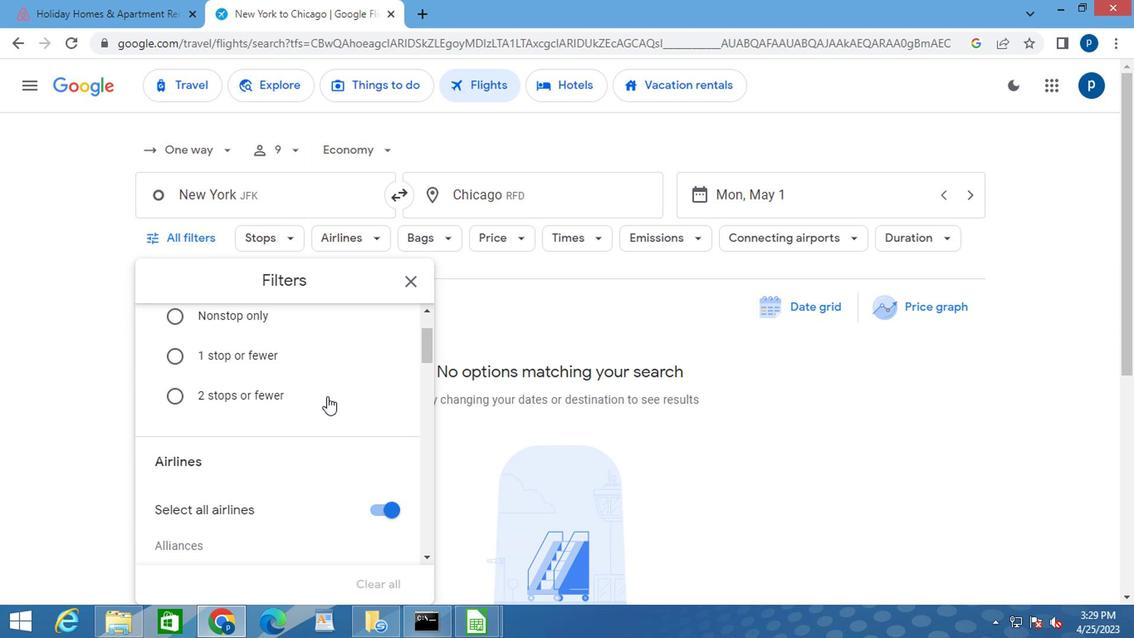 
Action: Mouse scrolled (369, 418) with delta (0, 0)
Screenshot: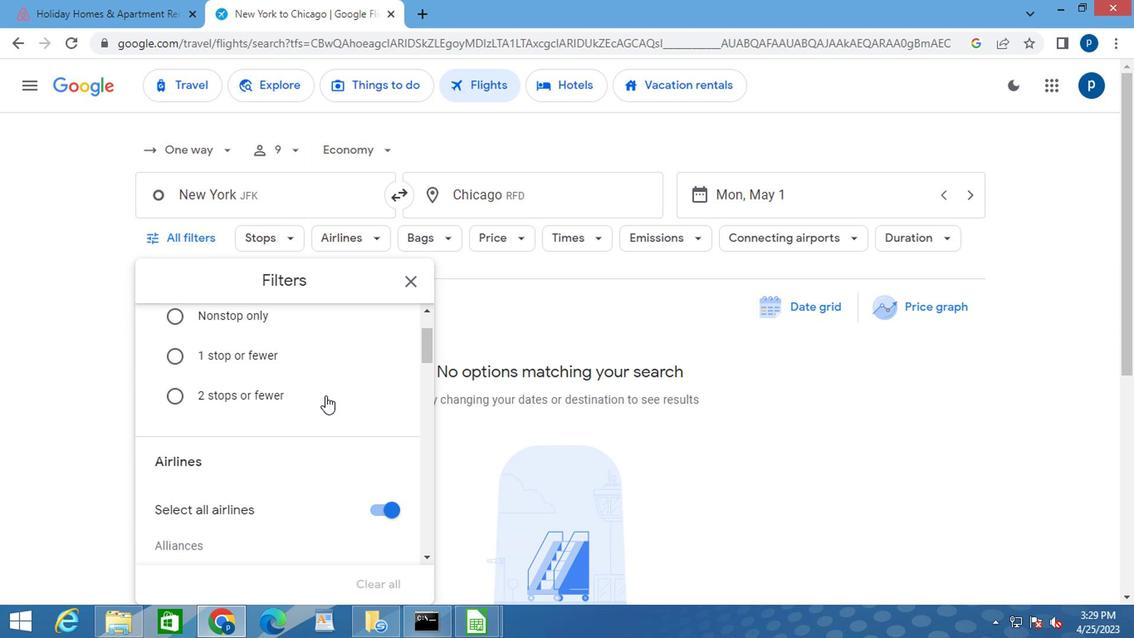 
Action: Mouse moved to (368, 418)
Screenshot: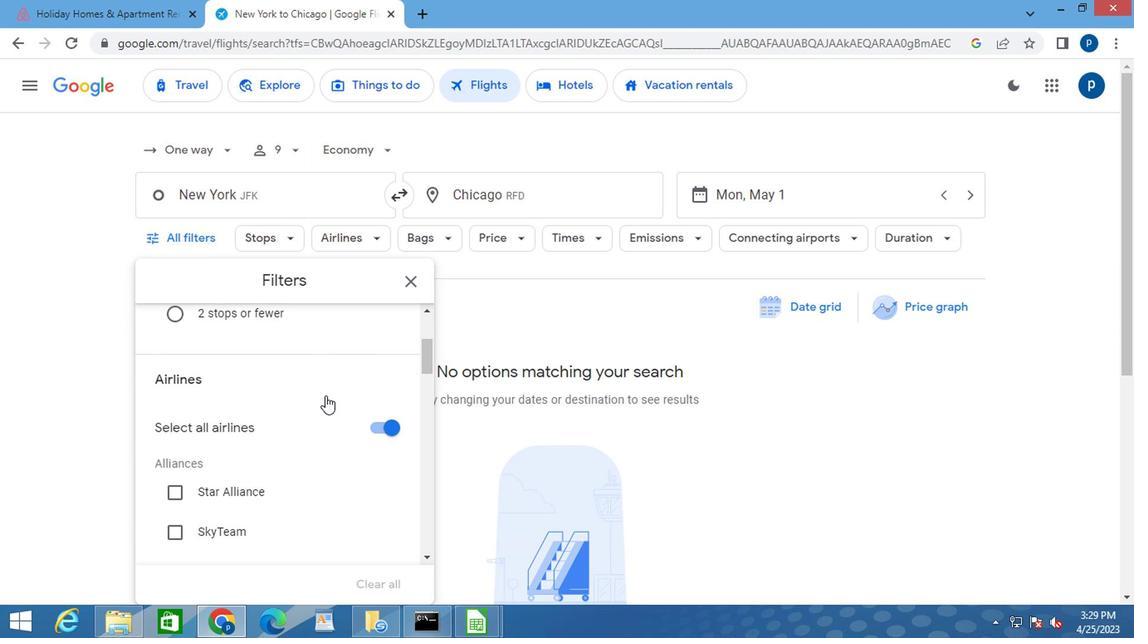 
Action: Mouse scrolled (368, 418) with delta (0, 0)
Screenshot: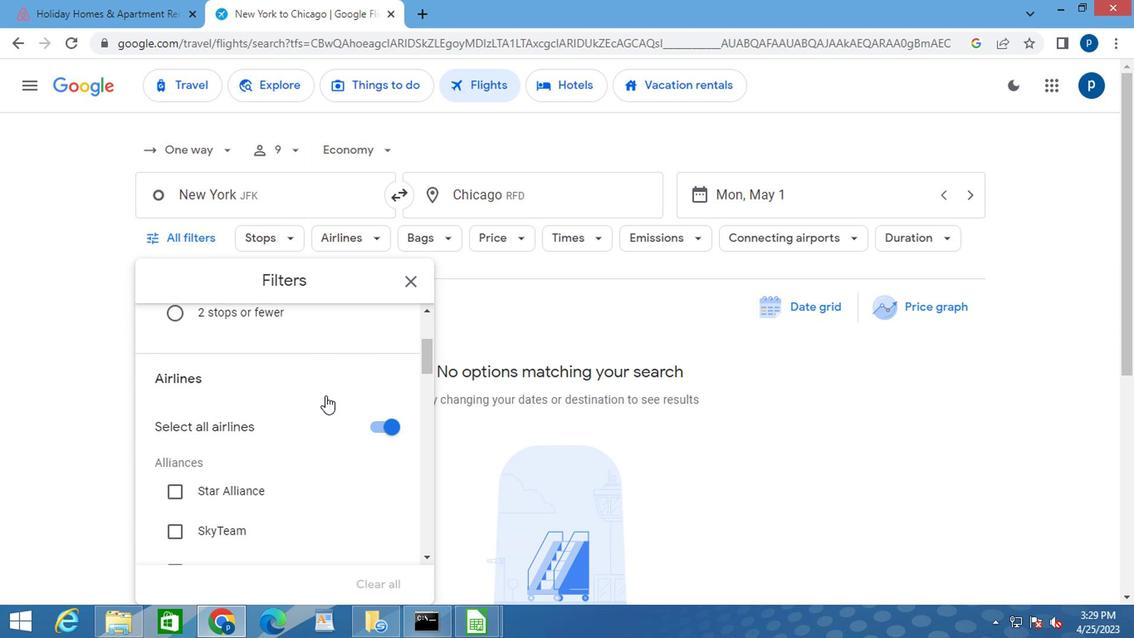 
Action: Mouse scrolled (368, 419) with delta (0, 0)
Screenshot: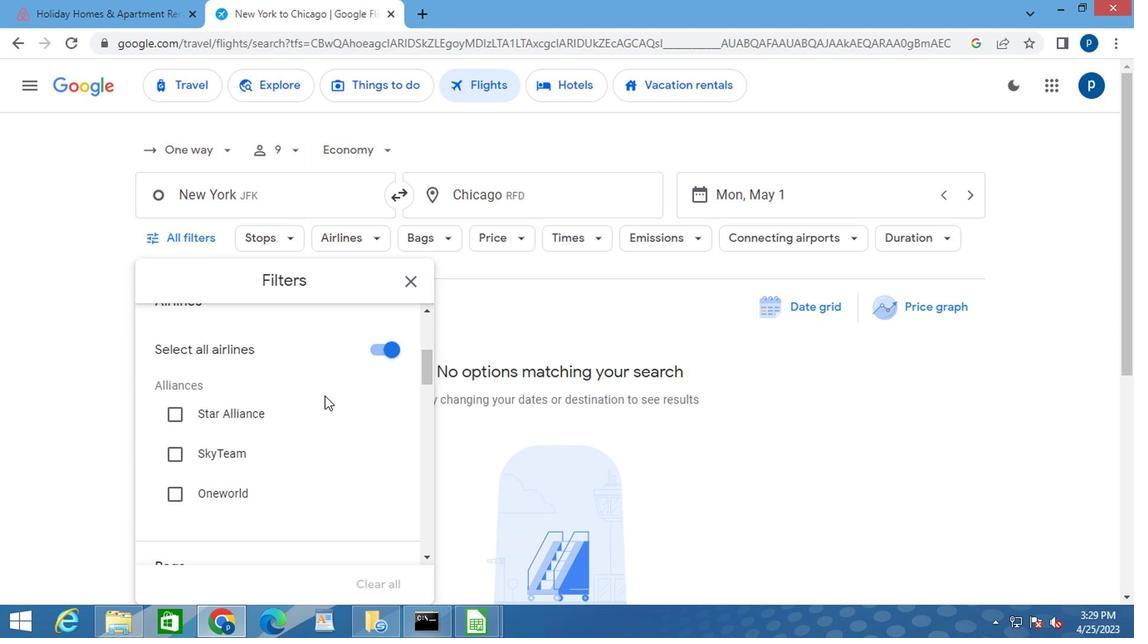 
Action: Mouse moved to (368, 418)
Screenshot: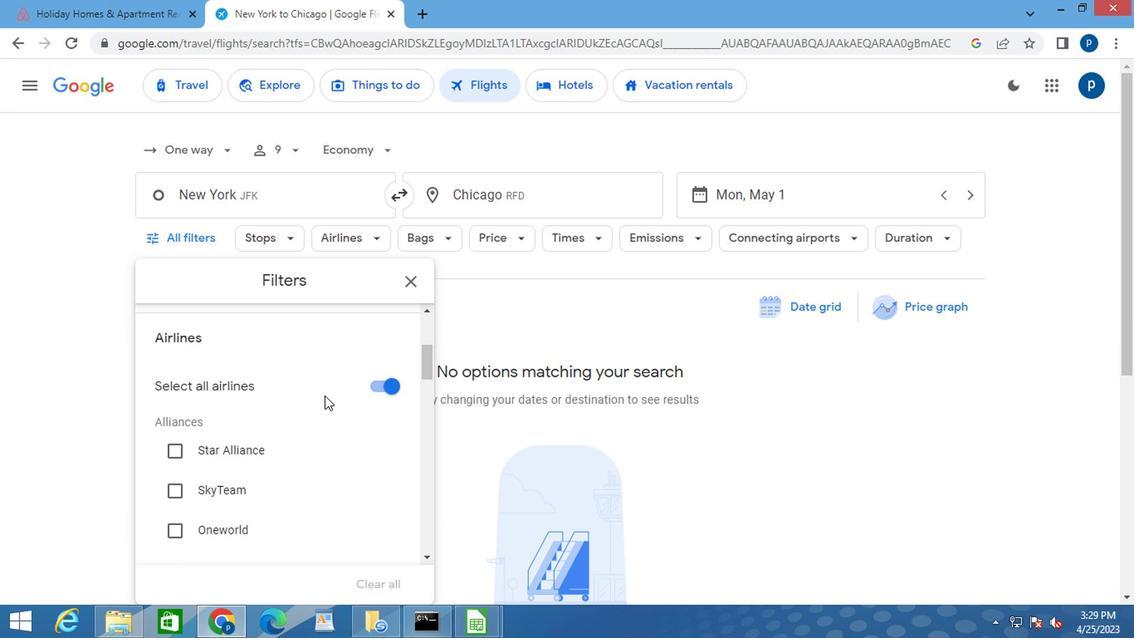 
Action: Mouse scrolled (368, 418) with delta (0, 0)
Screenshot: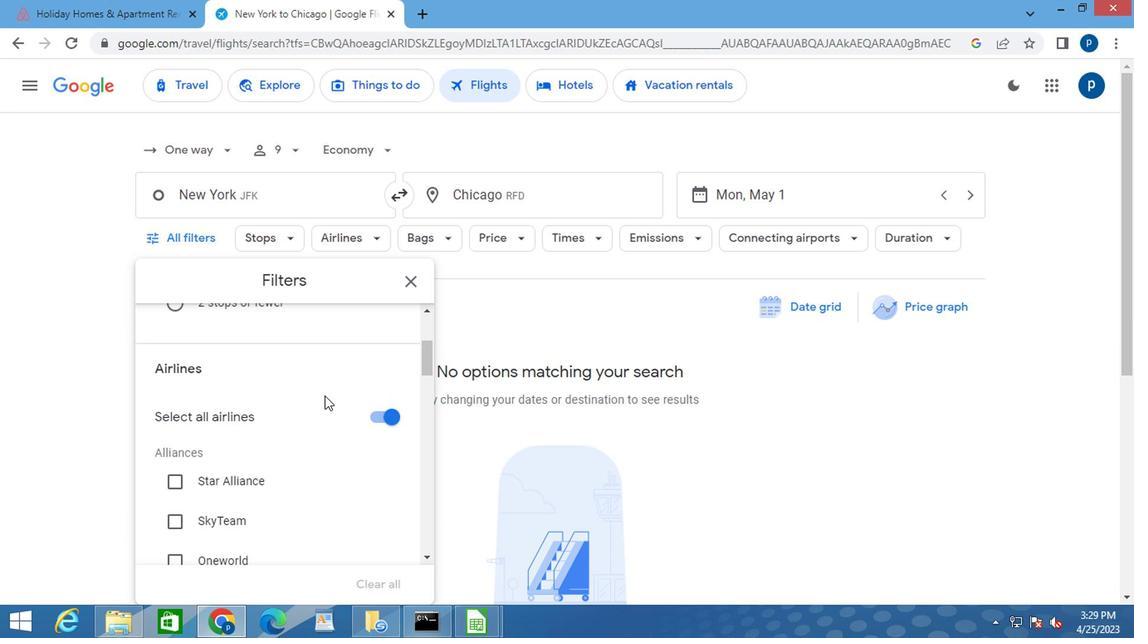 
Action: Mouse scrolled (368, 418) with delta (0, 0)
Screenshot: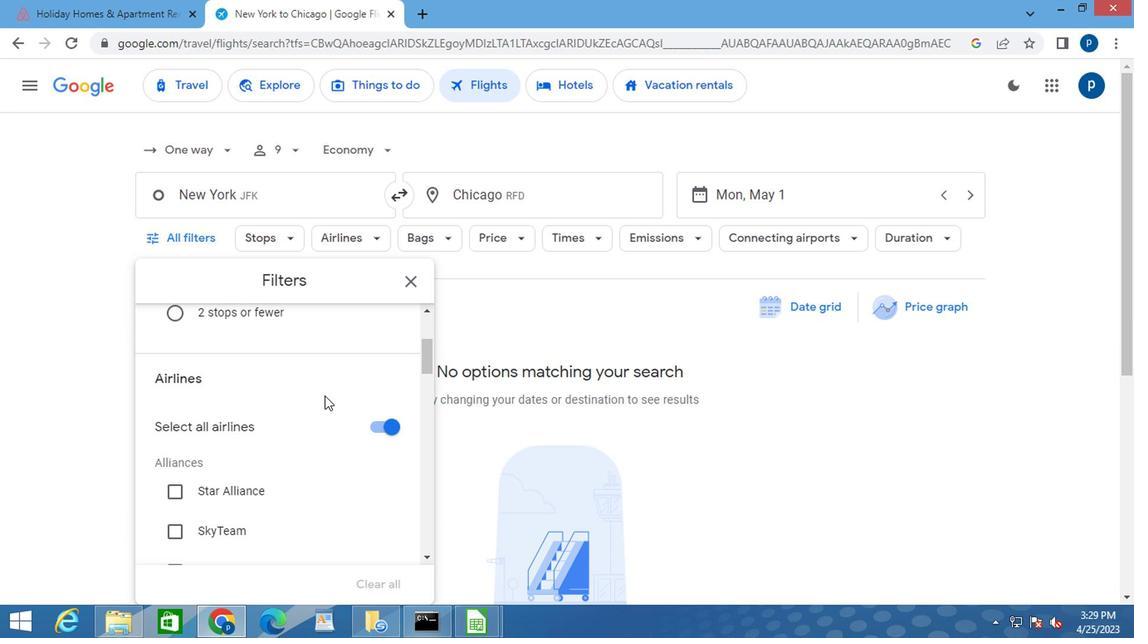 
Action: Mouse scrolled (368, 418) with delta (0, 0)
Screenshot: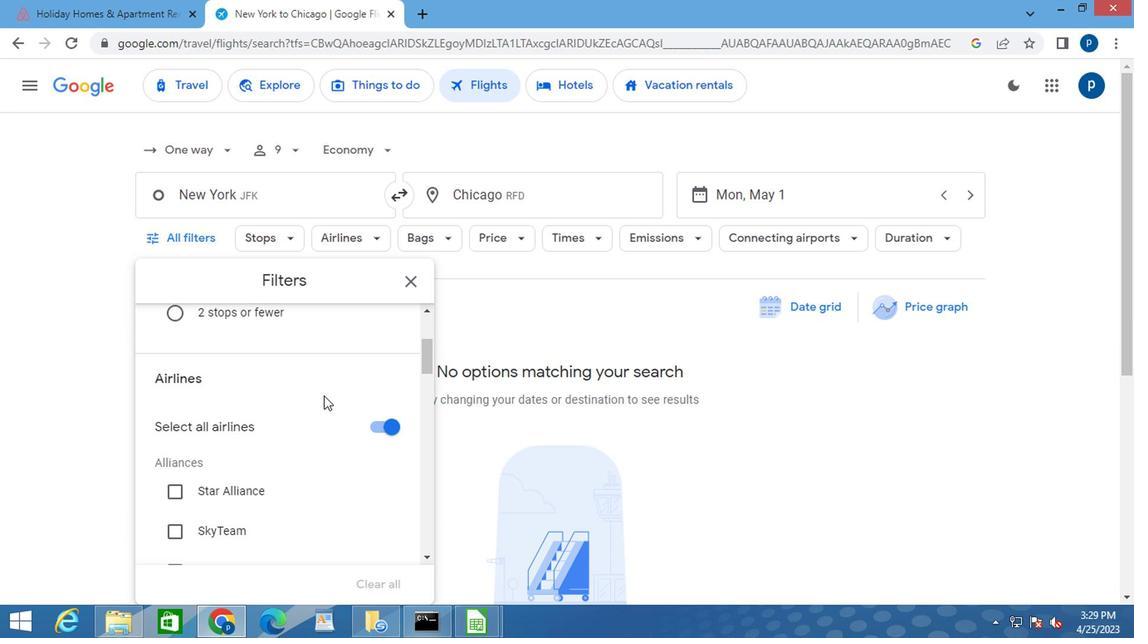 
Action: Mouse moved to (400, 446)
Screenshot: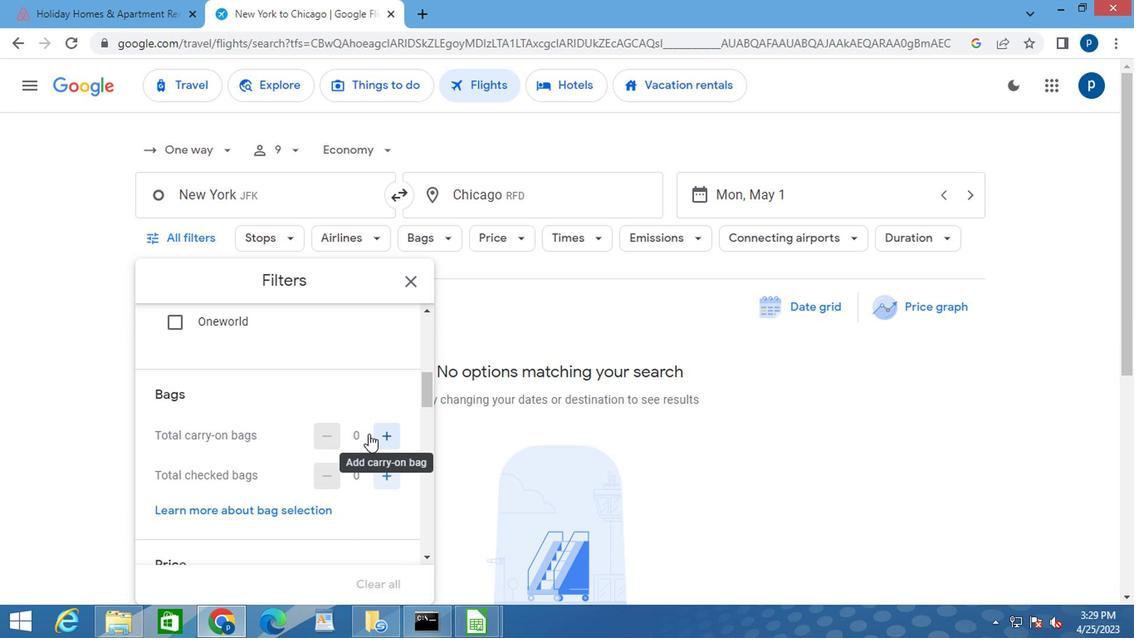 
Action: Mouse scrolled (400, 446) with delta (0, 0)
Screenshot: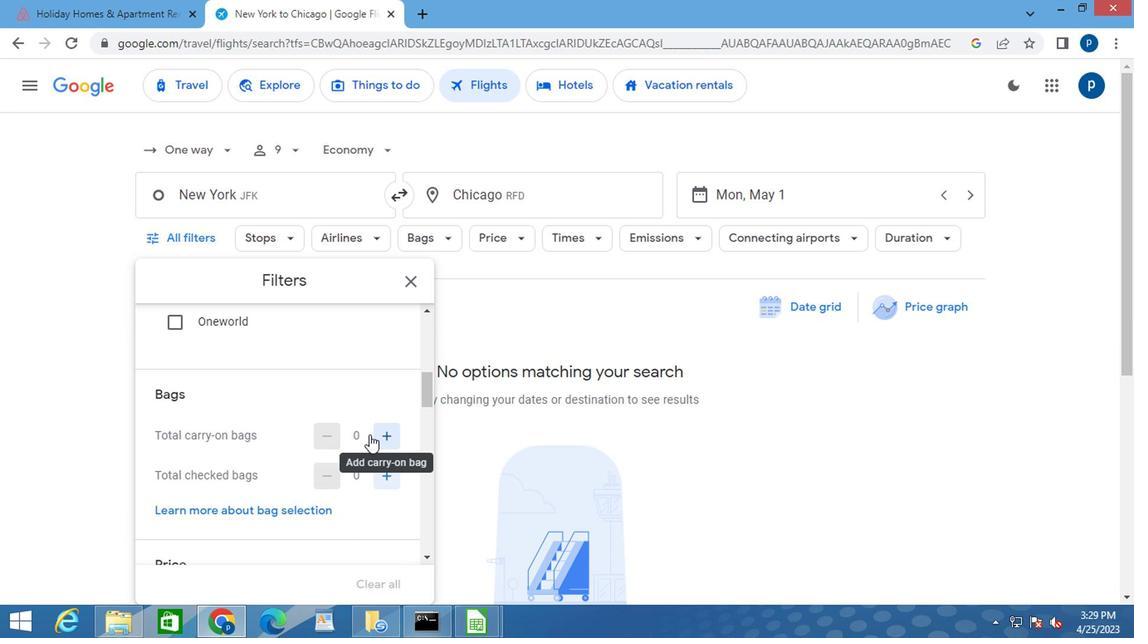 
Action: Mouse moved to (400, 446)
Screenshot: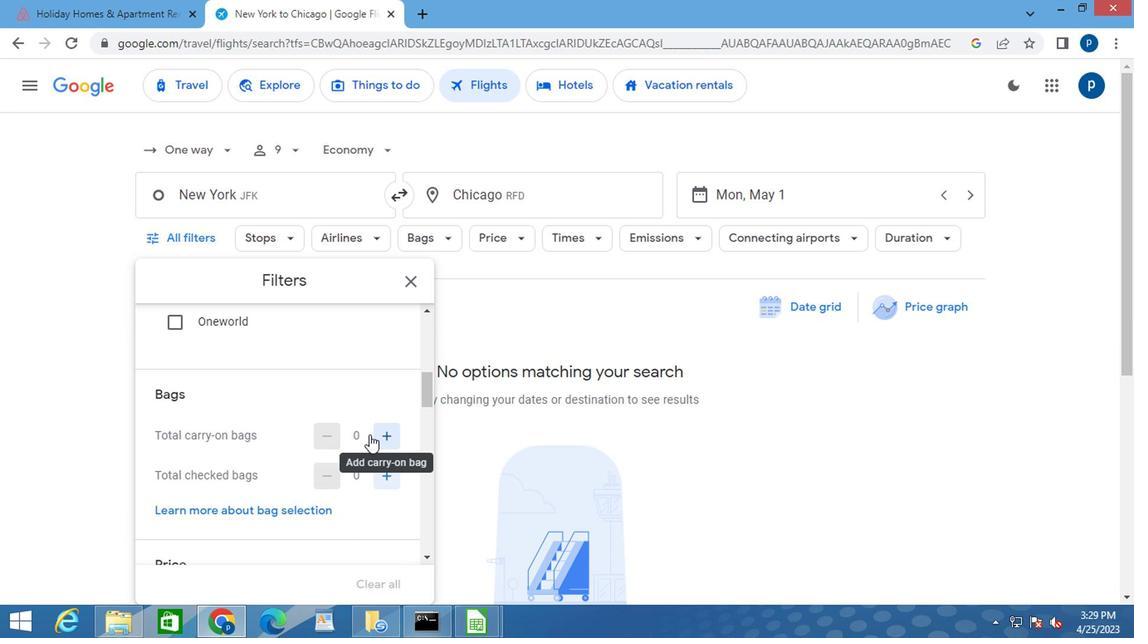 
Action: Mouse scrolled (400, 447) with delta (0, 0)
Screenshot: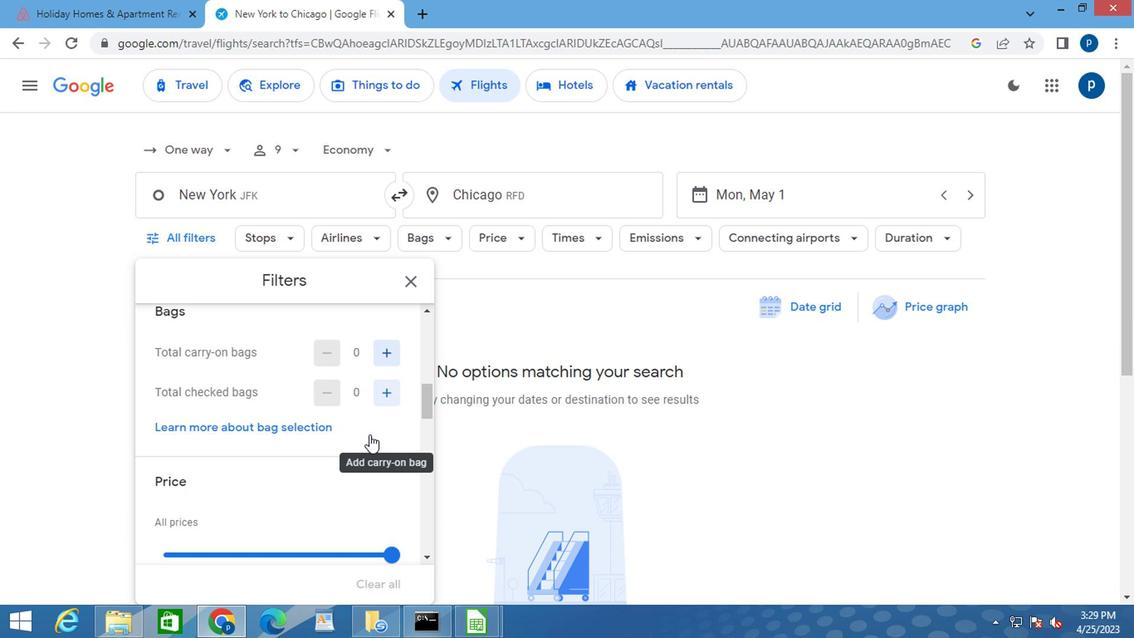 
Action: Mouse moved to (409, 476)
Screenshot: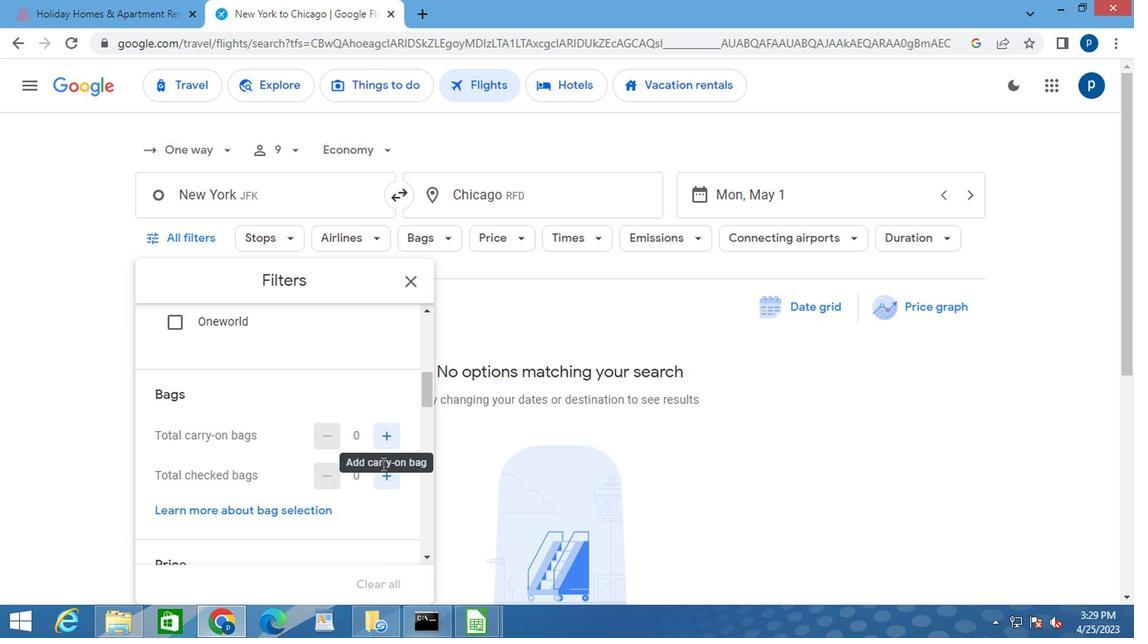
Action: Mouse pressed left at (409, 476)
Screenshot: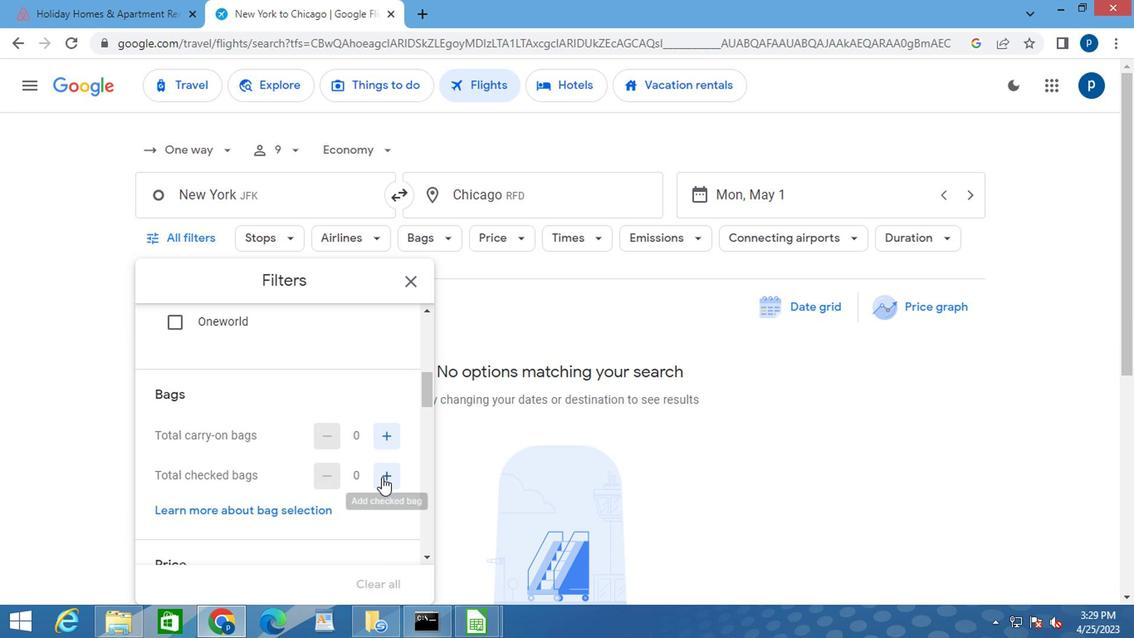 
Action: Mouse pressed left at (409, 476)
Screenshot: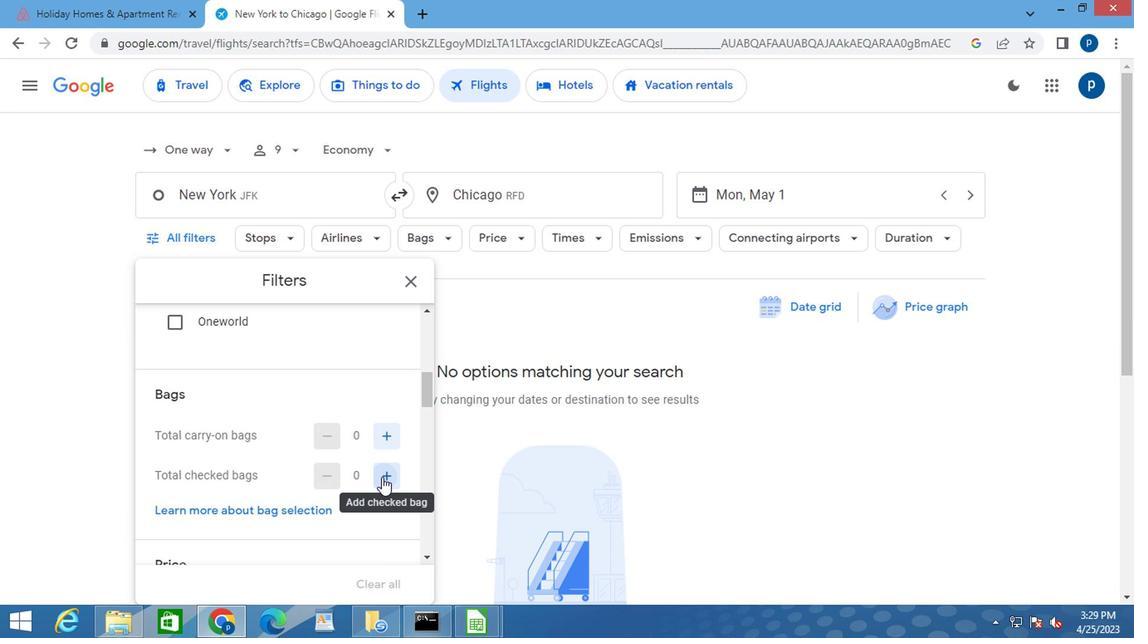 
Action: Mouse pressed left at (409, 476)
Screenshot: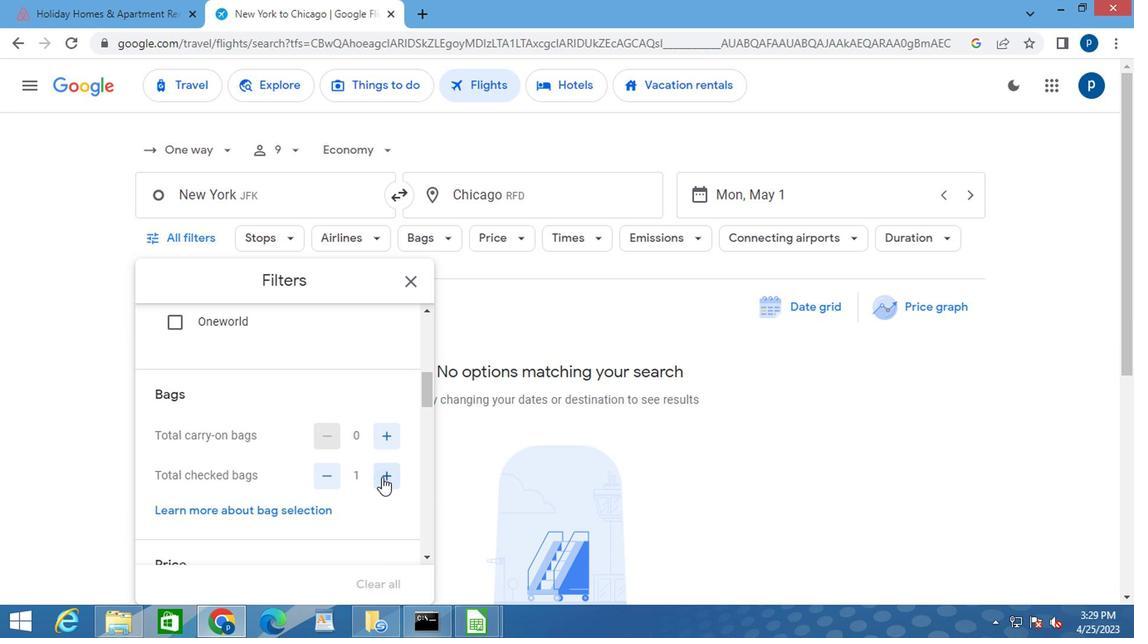 
Action: Mouse pressed left at (409, 476)
Screenshot: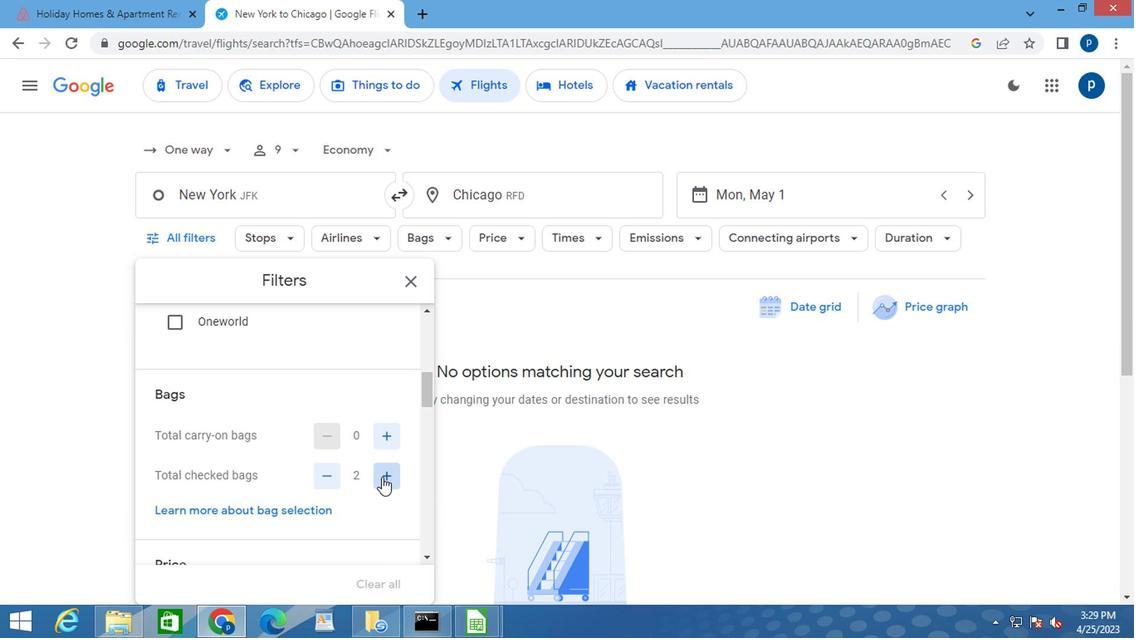 
Action: Mouse pressed left at (409, 476)
Screenshot: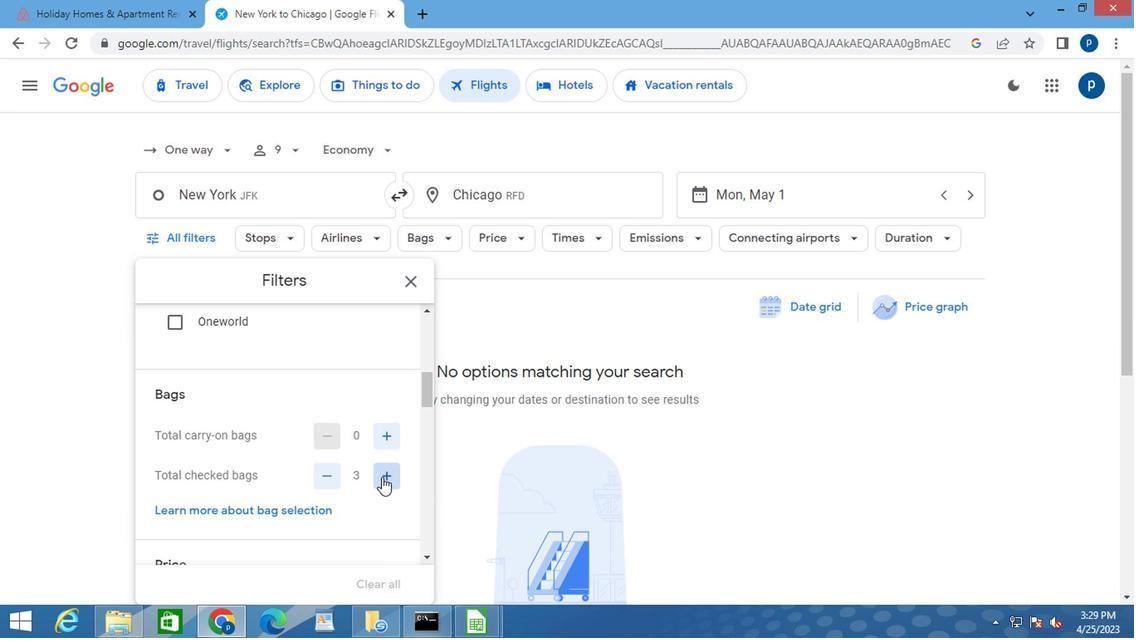 
Action: Mouse pressed left at (409, 476)
Screenshot: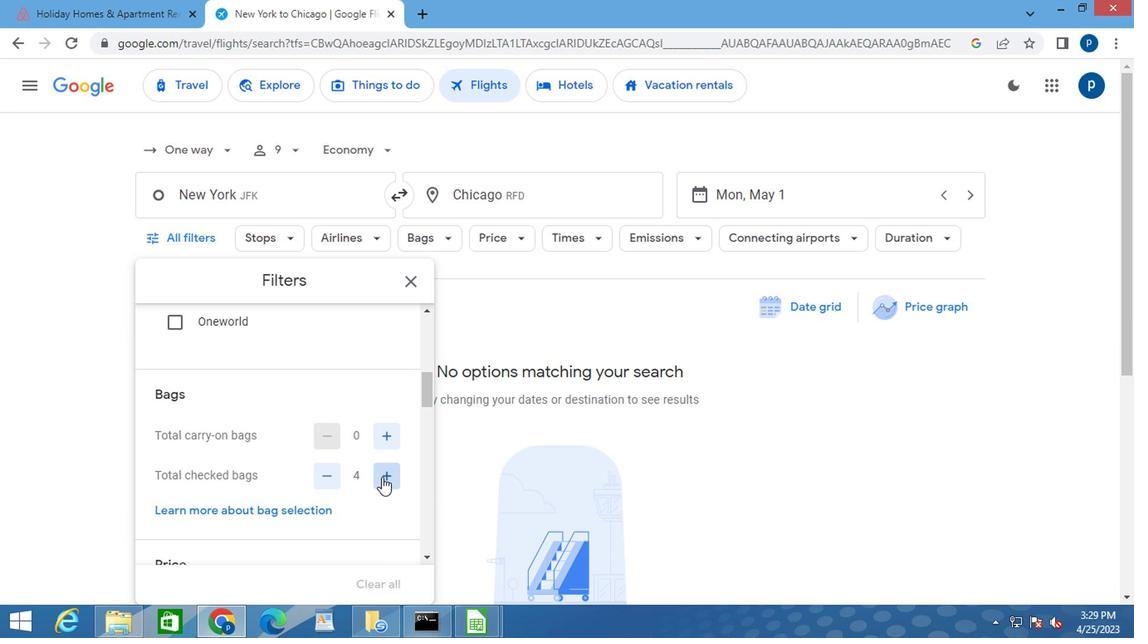 
Action: Mouse moved to (409, 477)
Screenshot: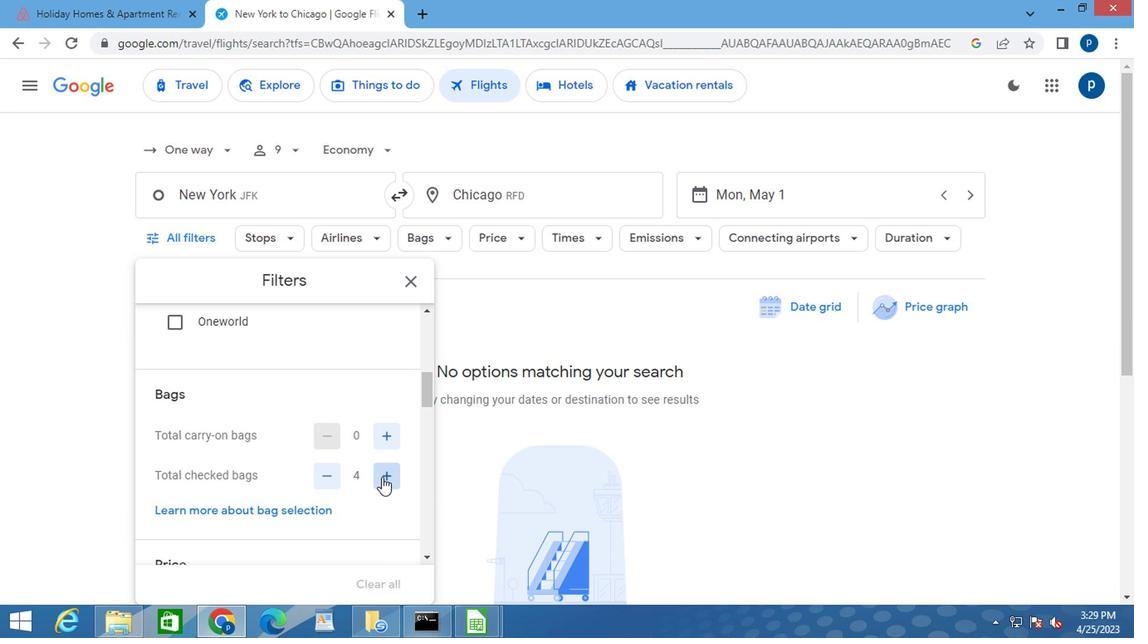 
Action: Mouse pressed left at (409, 477)
Screenshot: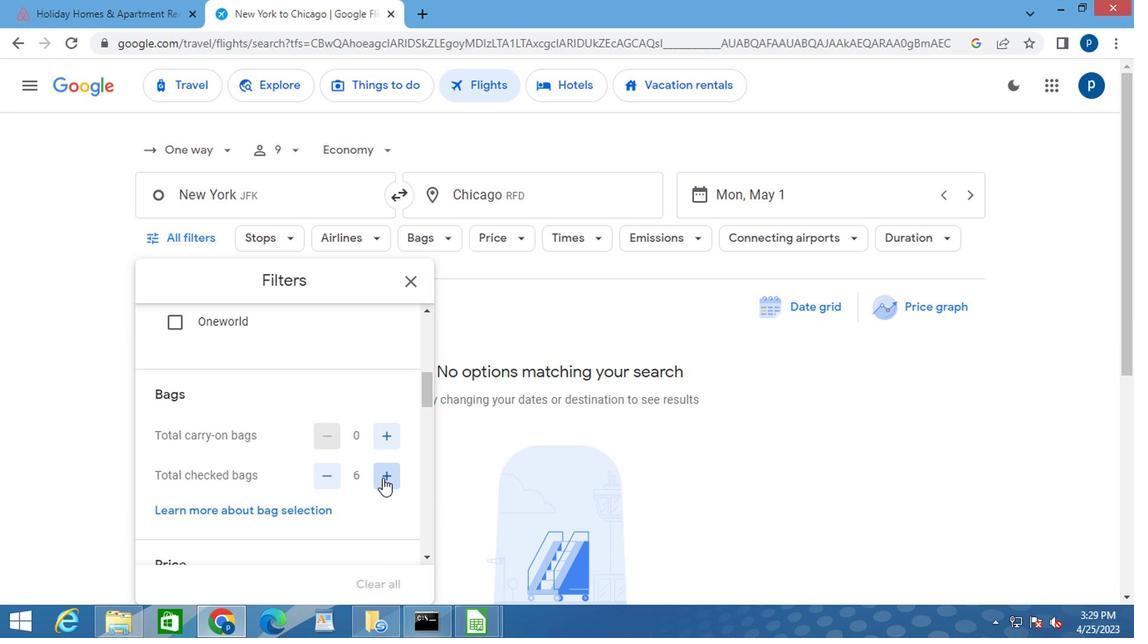 
Action: Mouse pressed left at (409, 477)
Screenshot: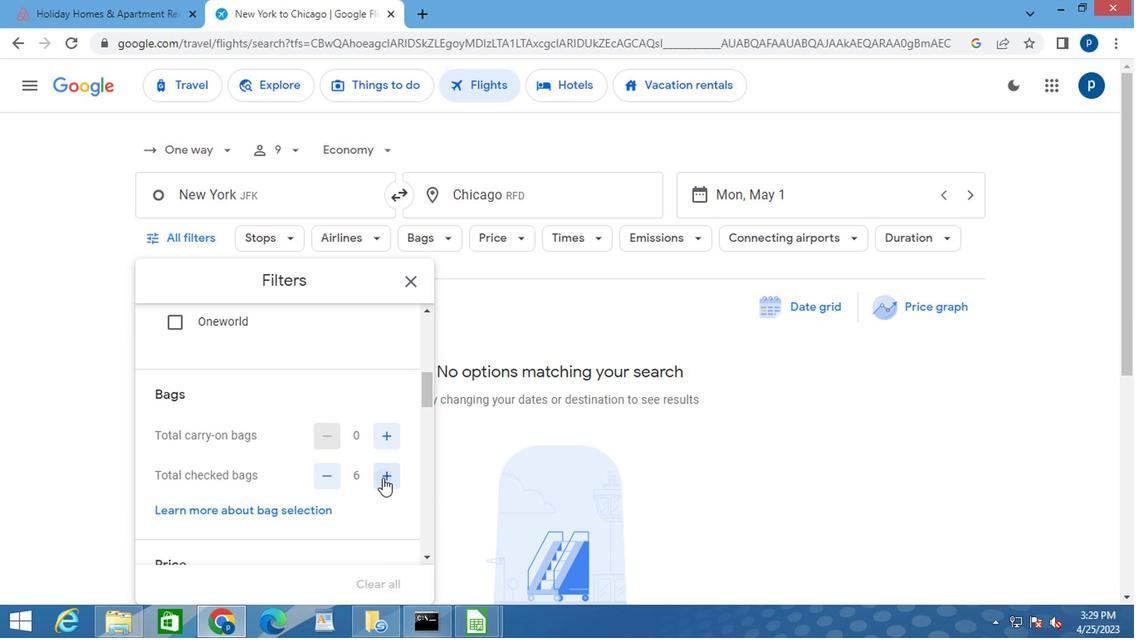 
Action: Mouse pressed left at (409, 477)
Screenshot: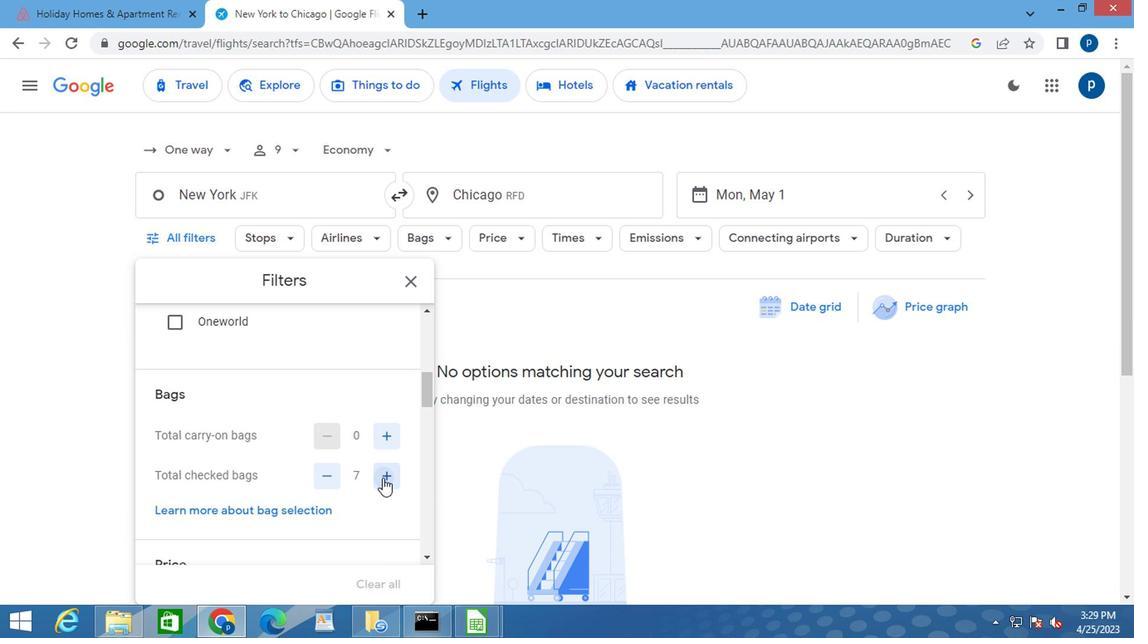 
Action: Mouse pressed left at (409, 477)
Screenshot: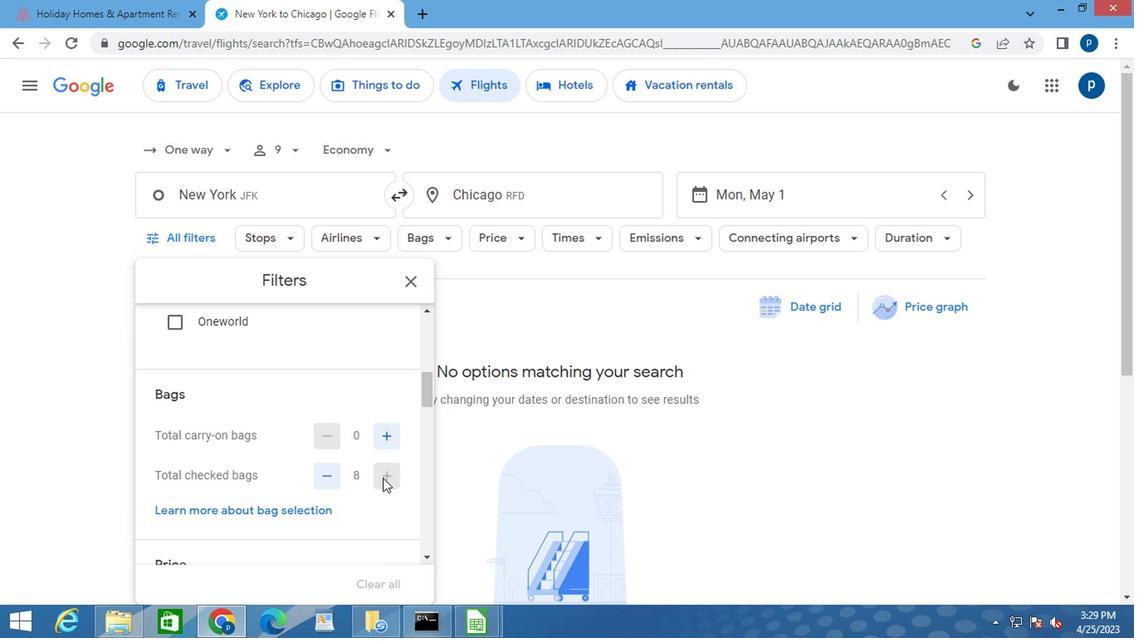 
Action: Mouse moved to (388, 476)
Screenshot: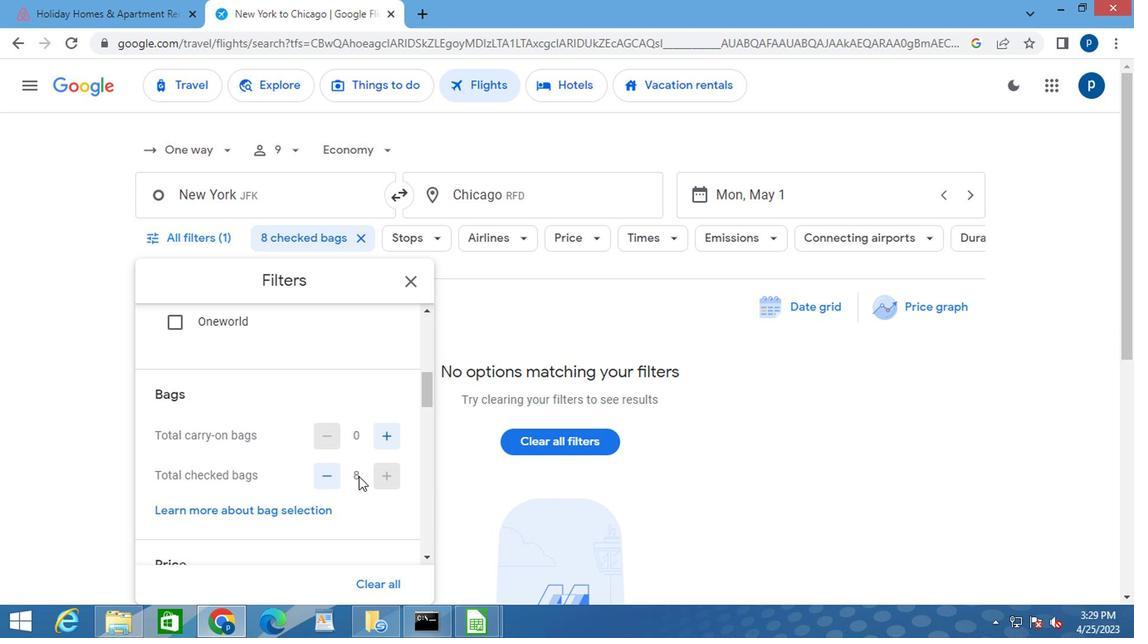 
Action: Mouse scrolled (388, 475) with delta (0, 0)
Screenshot: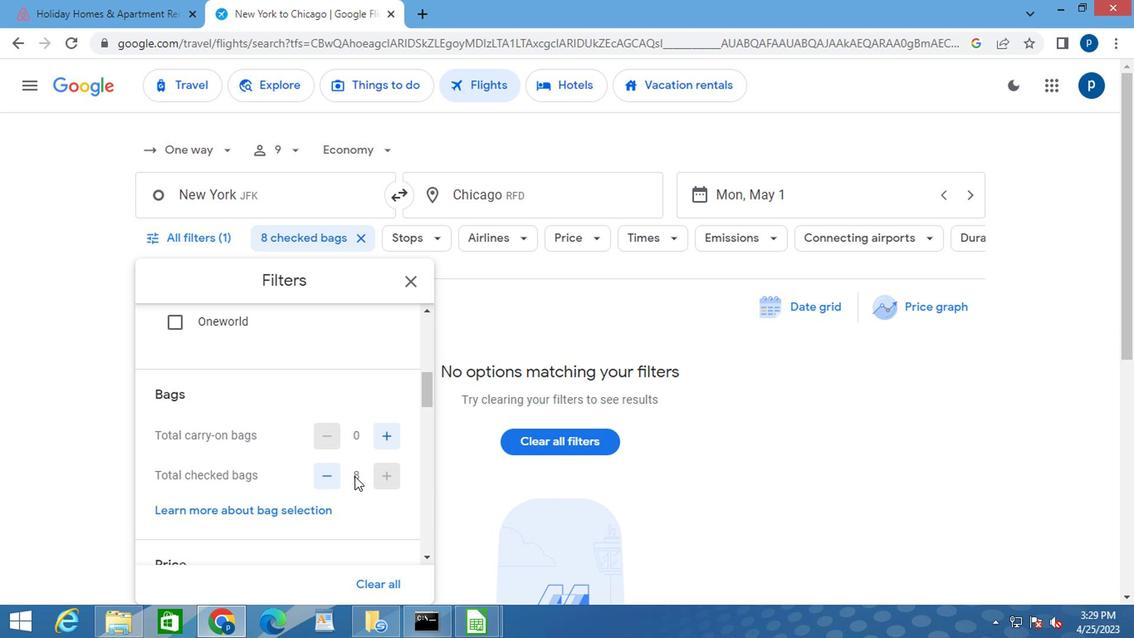 
Action: Mouse moved to (384, 474)
Screenshot: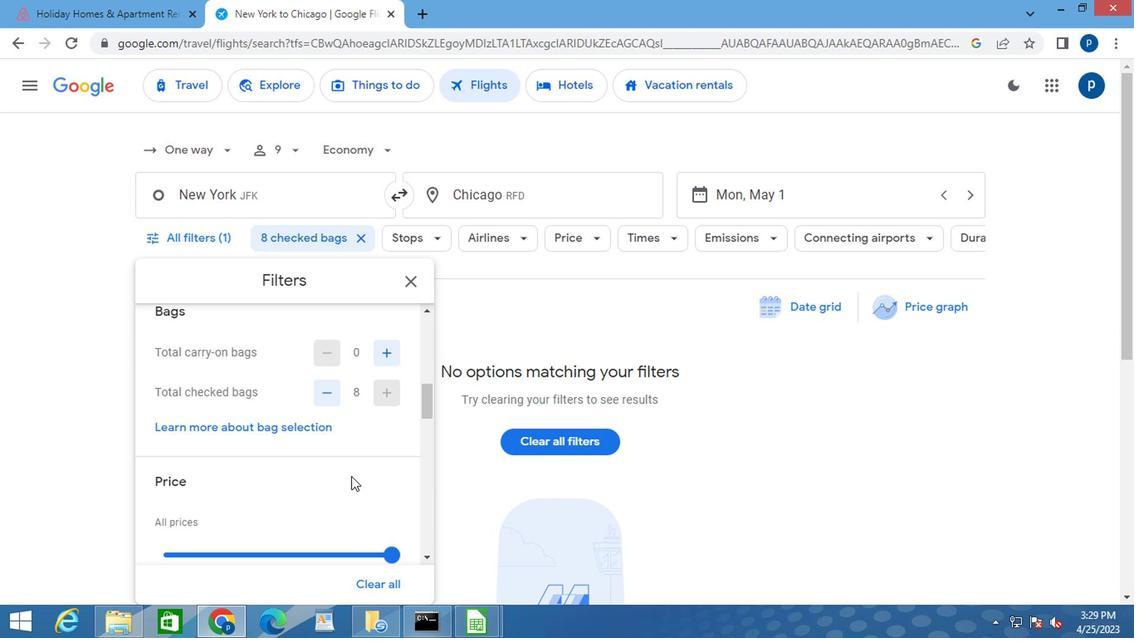 
Action: Mouse scrolled (384, 474) with delta (0, 0)
Screenshot: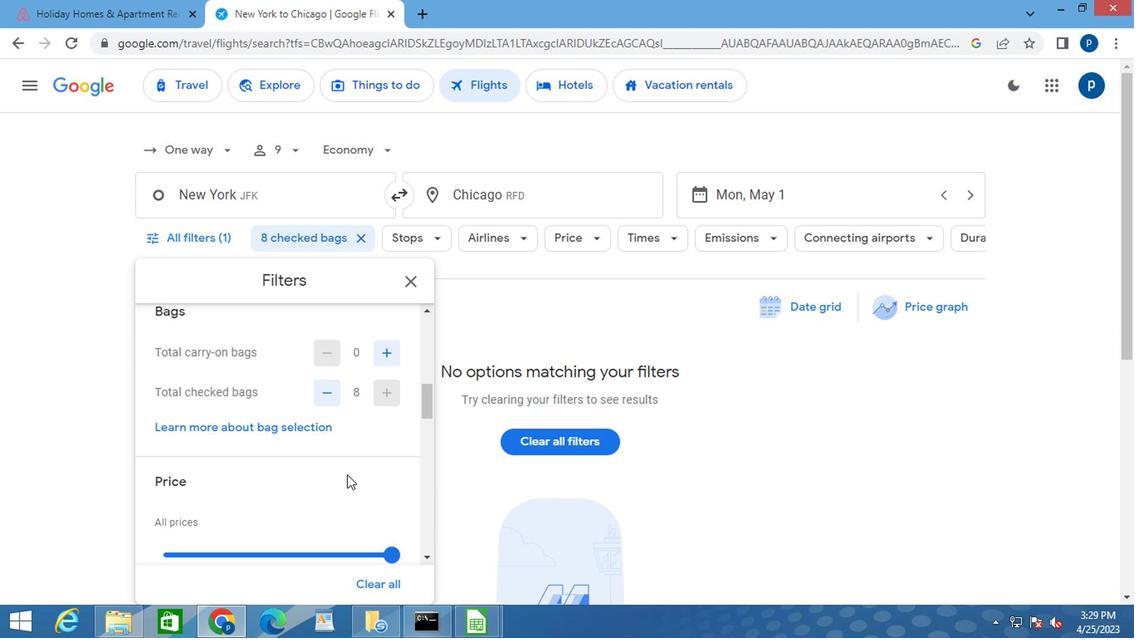 
Action: Mouse moved to (412, 473)
Screenshot: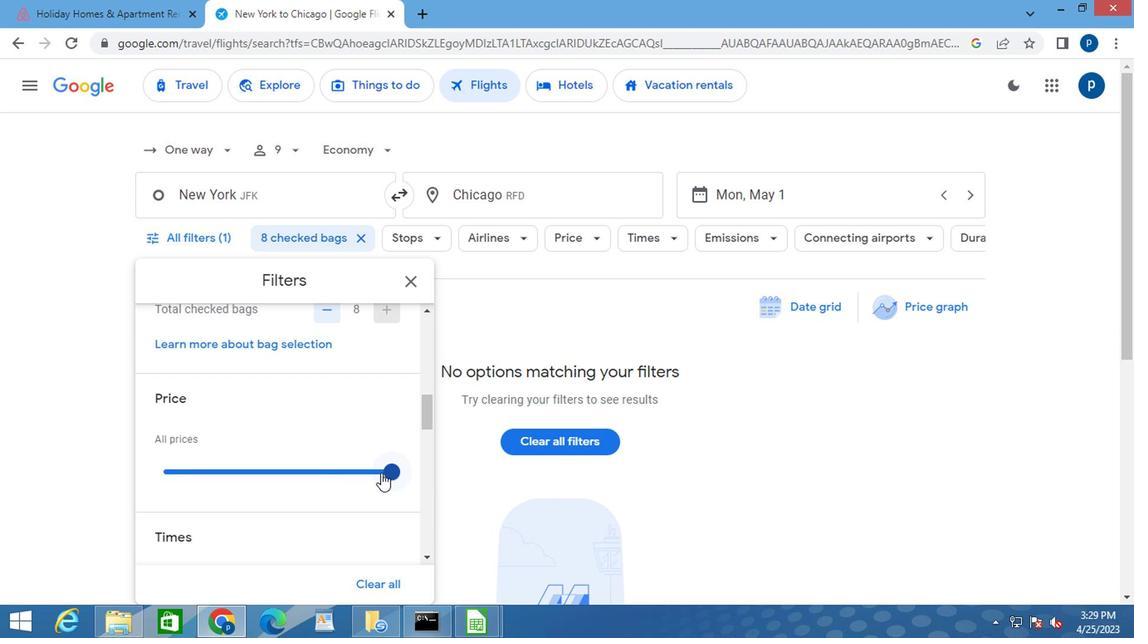
Action: Mouse pressed left at (412, 473)
Screenshot: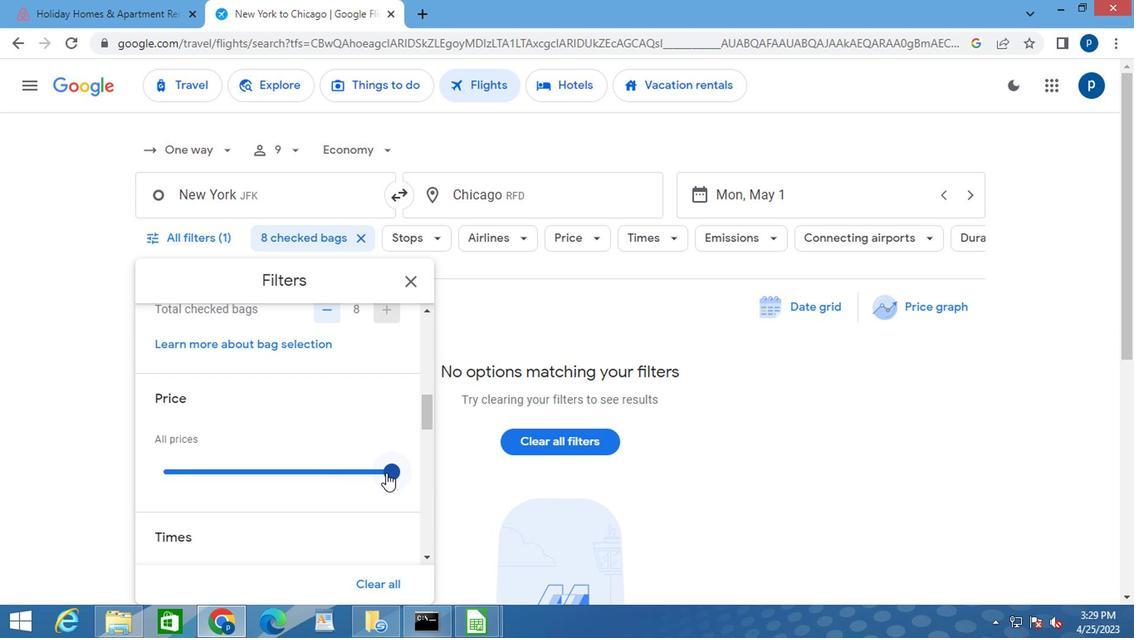 
Action: Mouse moved to (357, 494)
Screenshot: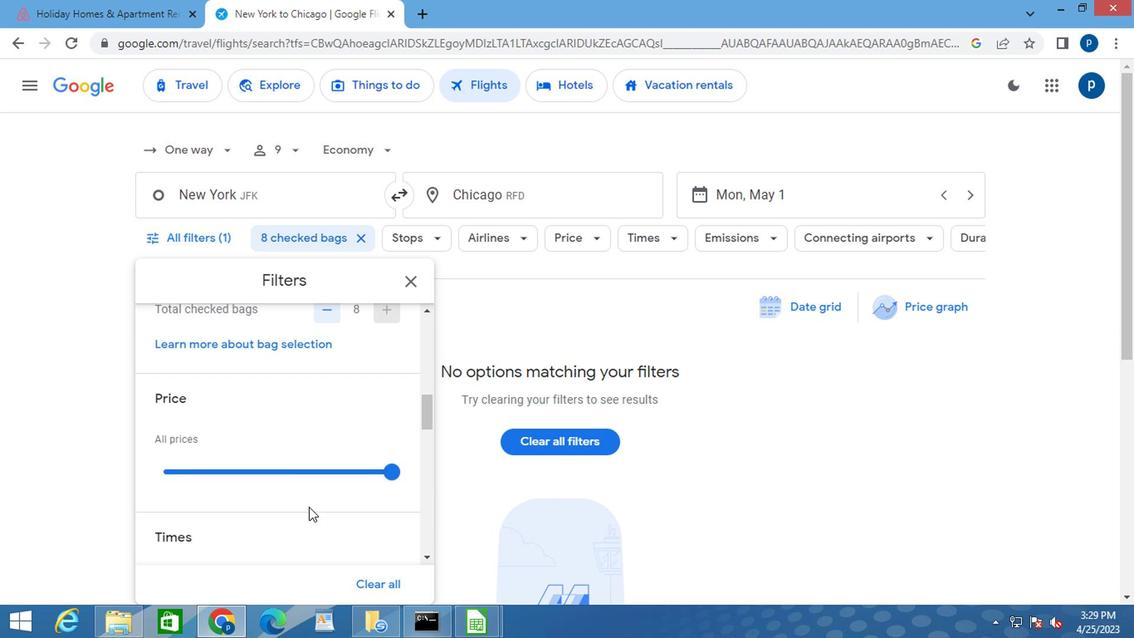 
Action: Mouse scrolled (357, 493) with delta (0, 0)
Screenshot: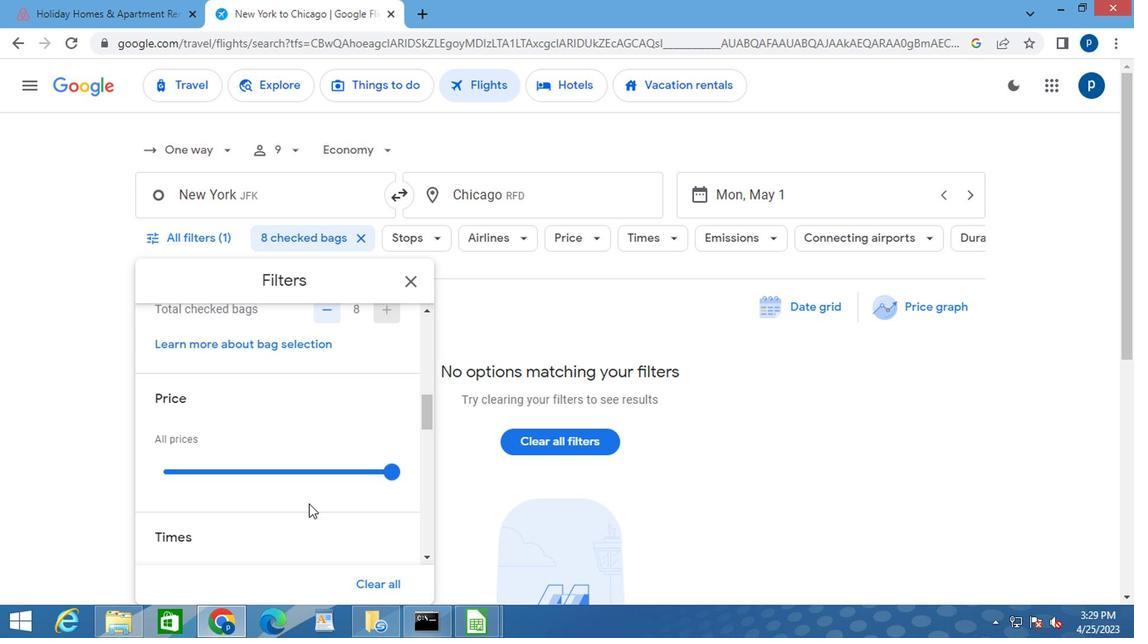 
Action: Mouse scrolled (357, 493) with delta (0, 0)
Screenshot: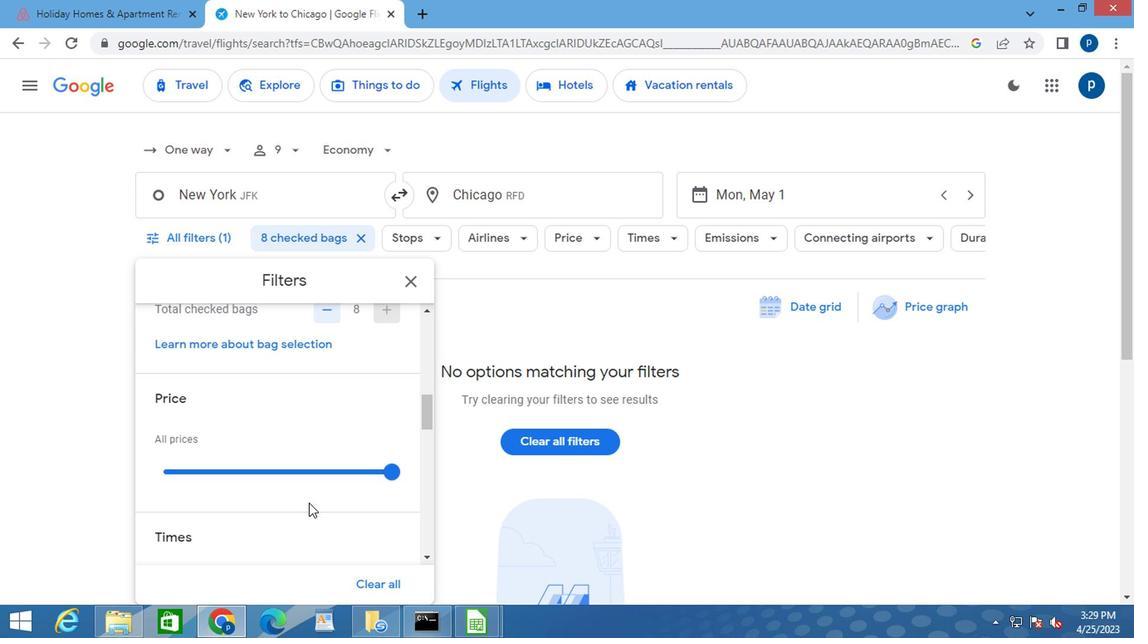 
Action: Mouse moved to (258, 486)
Screenshot: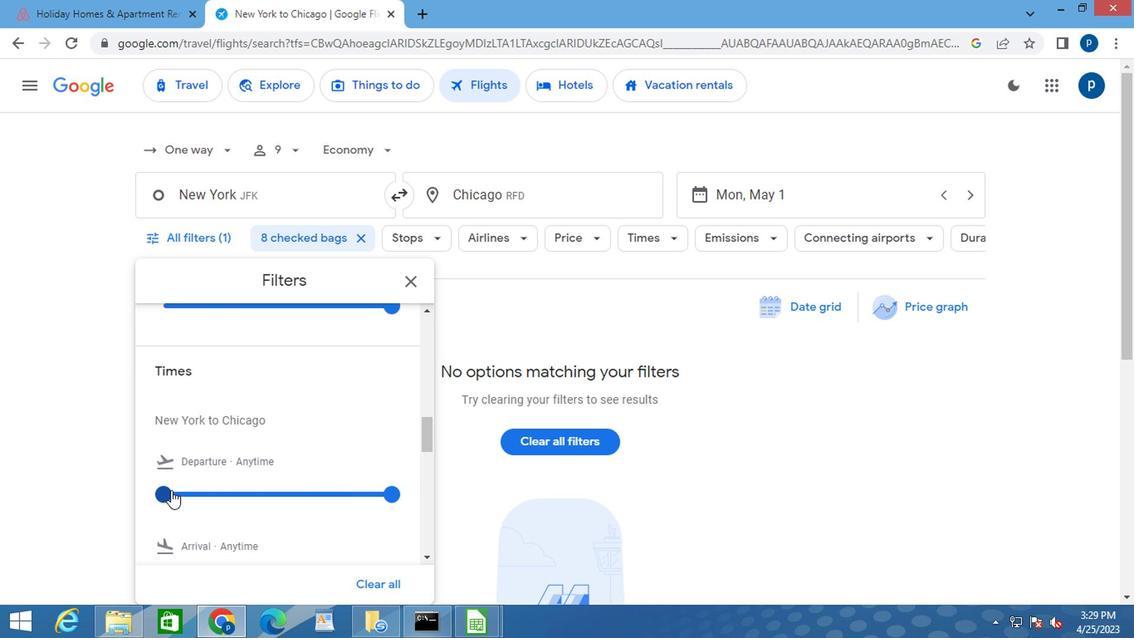 
Action: Mouse pressed left at (258, 486)
Screenshot: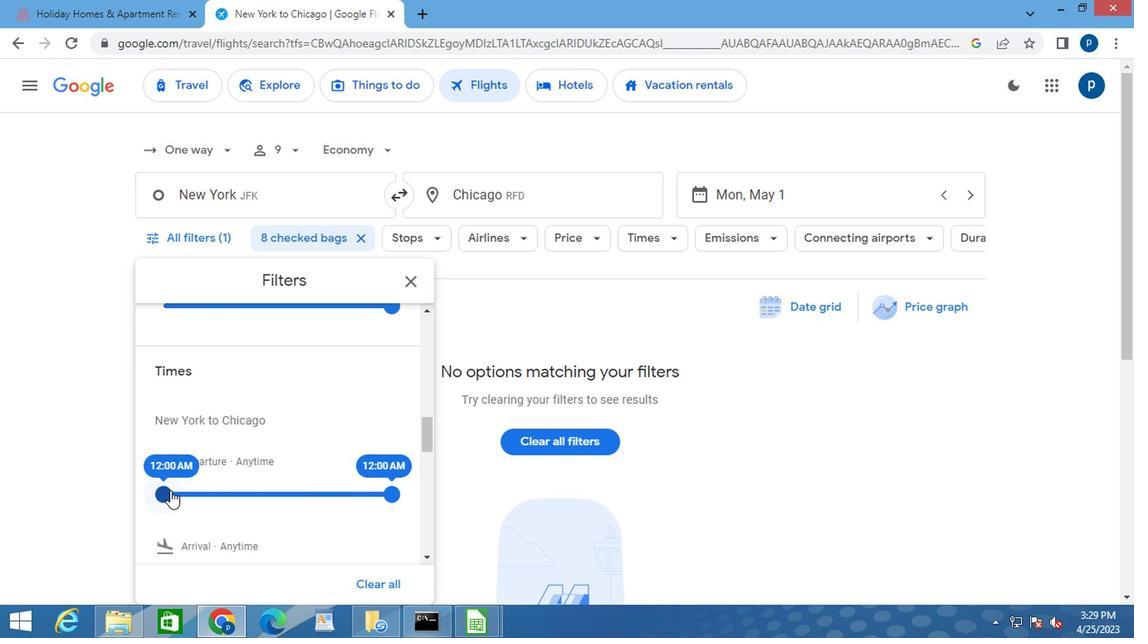 
Action: Mouse moved to (412, 492)
Screenshot: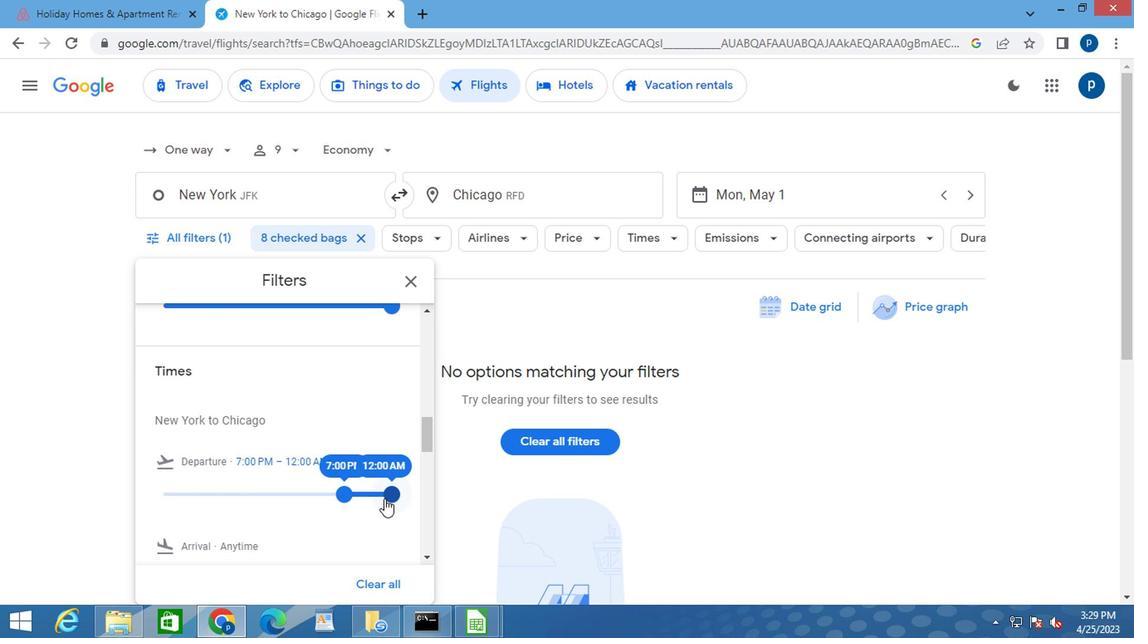 
Action: Mouse pressed left at (412, 492)
Screenshot: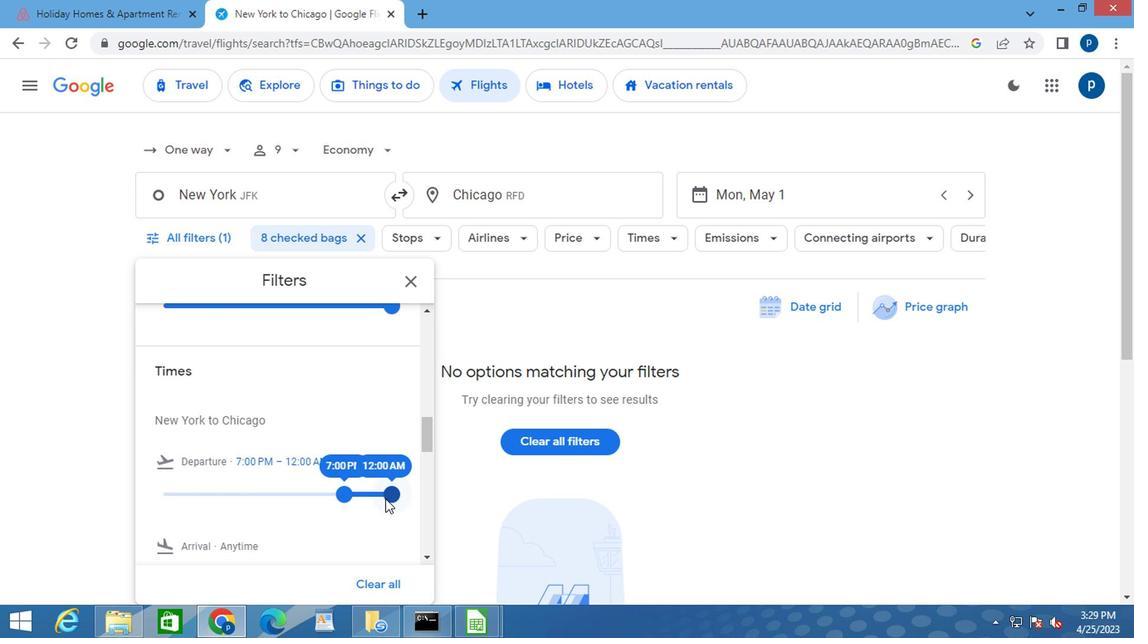 
Action: Mouse moved to (434, 341)
Screenshot: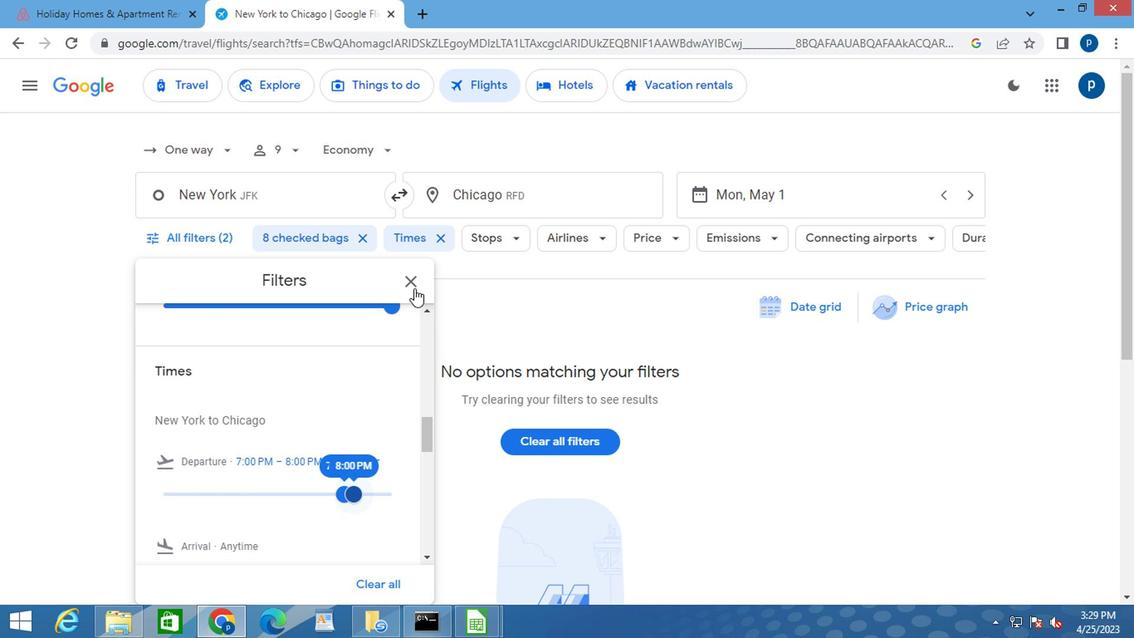 
Action: Mouse pressed left at (434, 341)
Screenshot: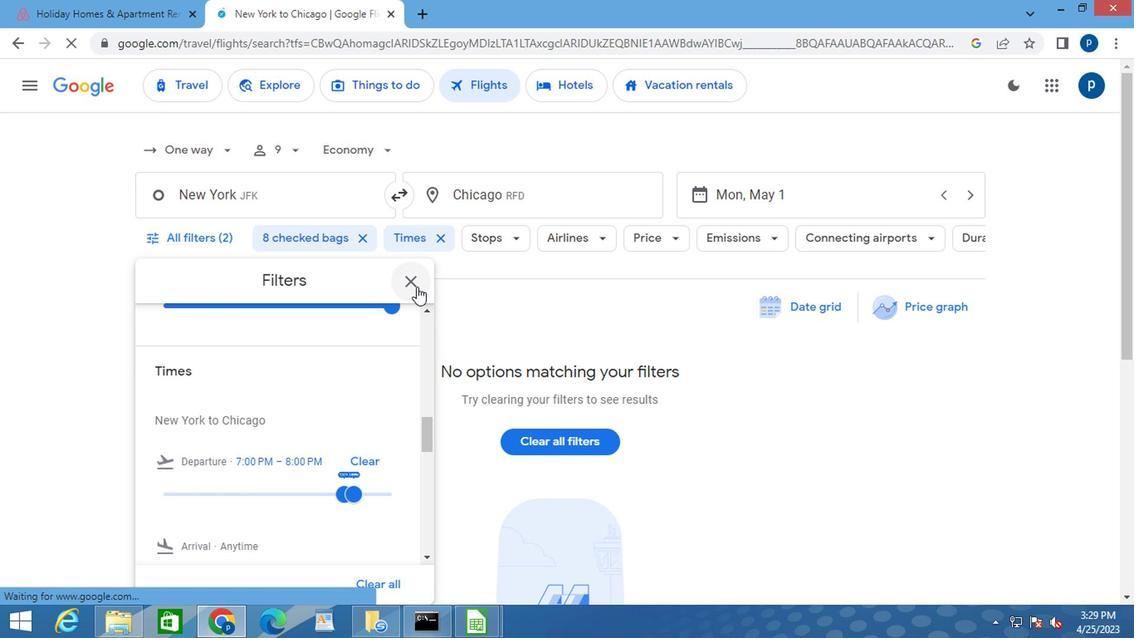 
